 Task: Look for space in Pyu, Myanmar from 11th June, 2023 to 15th June, 2023 for 2 adults in price range Rs.7000 to Rs.16000. Place can be private room with 1  bedroom having 2 beds and 1 bathroom. Property type can be house, flat, guest house, hotel. Amenities needed are: washing machine. Booking option can be shelf check-in. Required host language is English.
Action: Mouse moved to (445, 93)
Screenshot: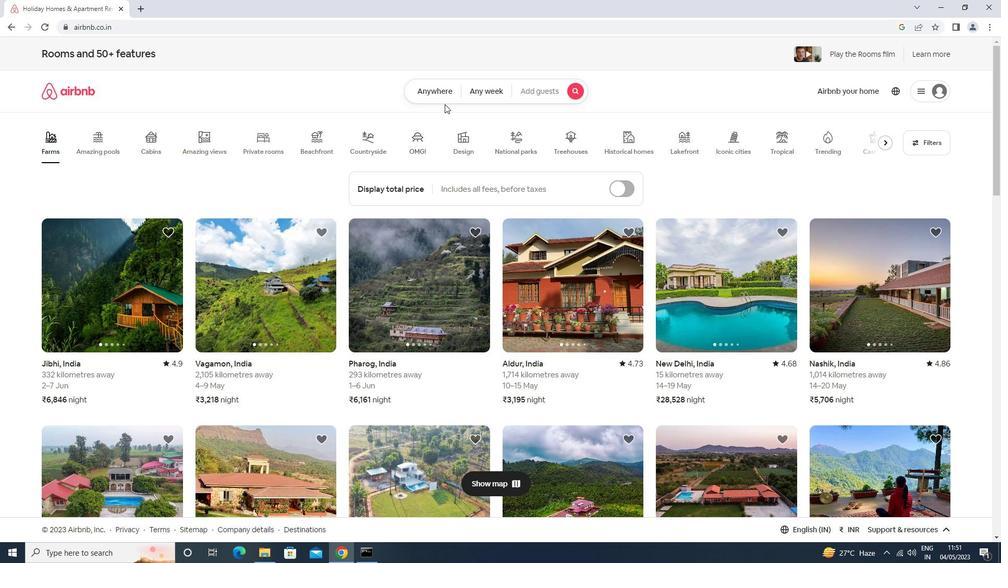 
Action: Mouse pressed left at (445, 93)
Screenshot: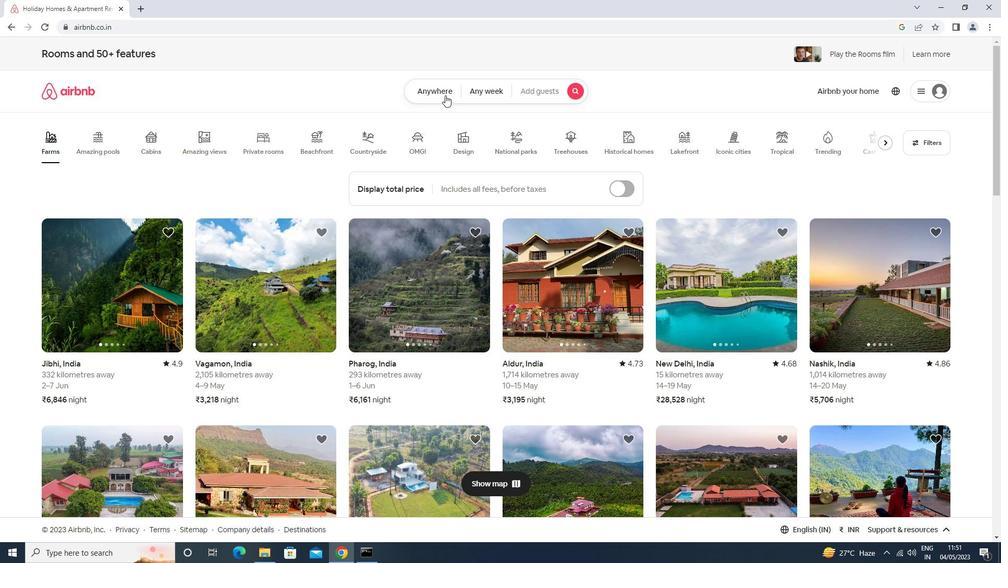 
Action: Mouse moved to (366, 135)
Screenshot: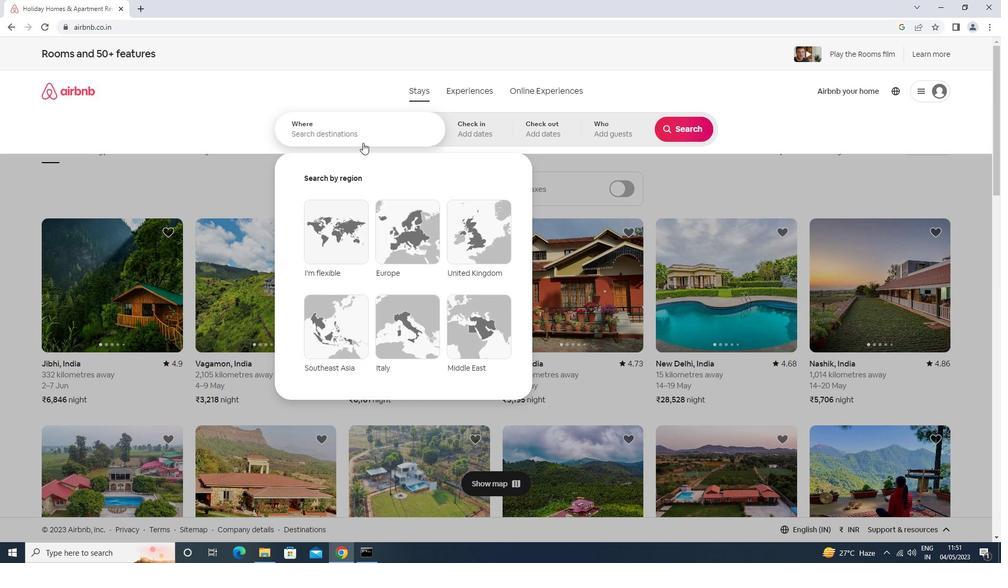 
Action: Mouse pressed left at (366, 135)
Screenshot: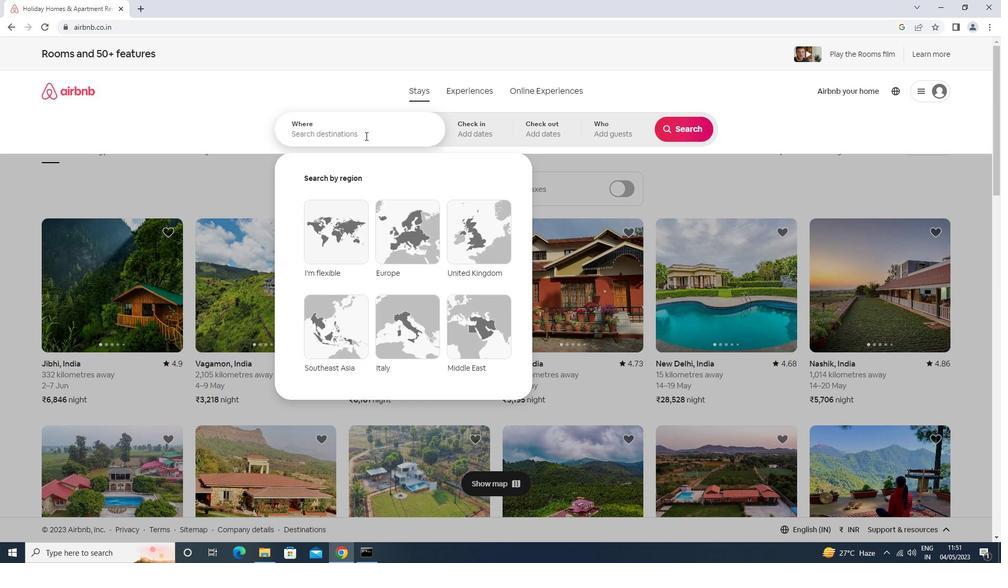 
Action: Key pressed pyu<Key.enter>
Screenshot: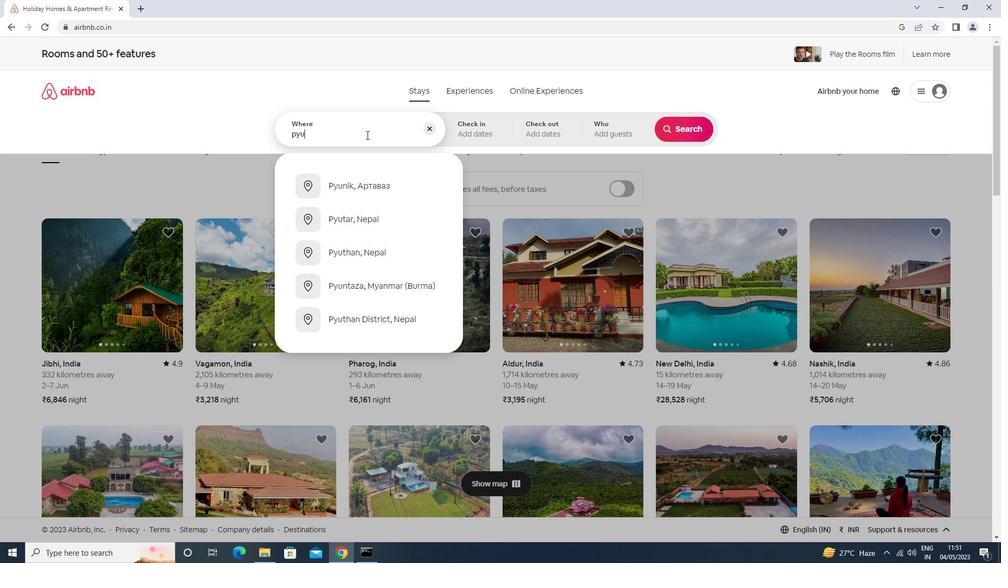 
Action: Mouse moved to (526, 308)
Screenshot: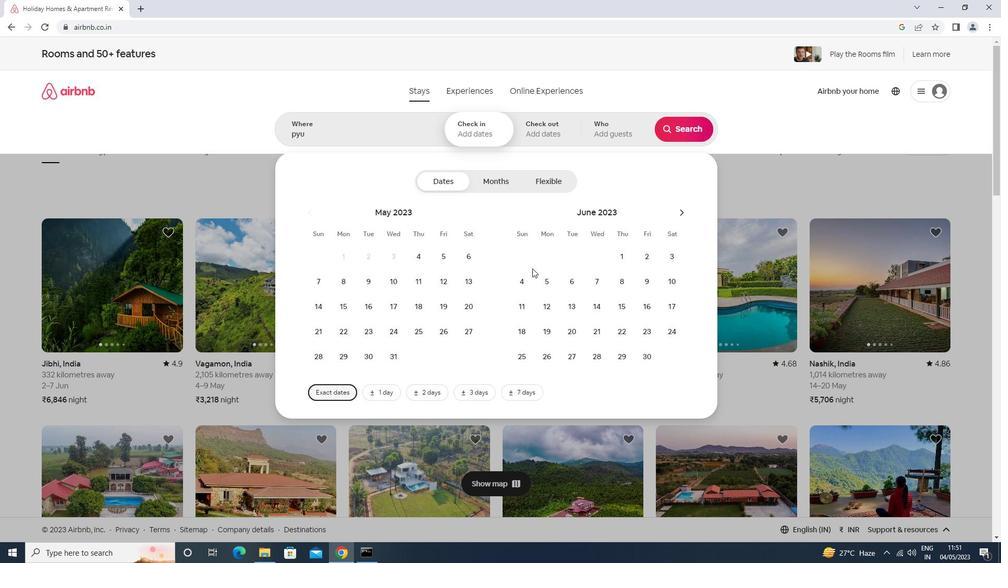 
Action: Mouse pressed left at (526, 308)
Screenshot: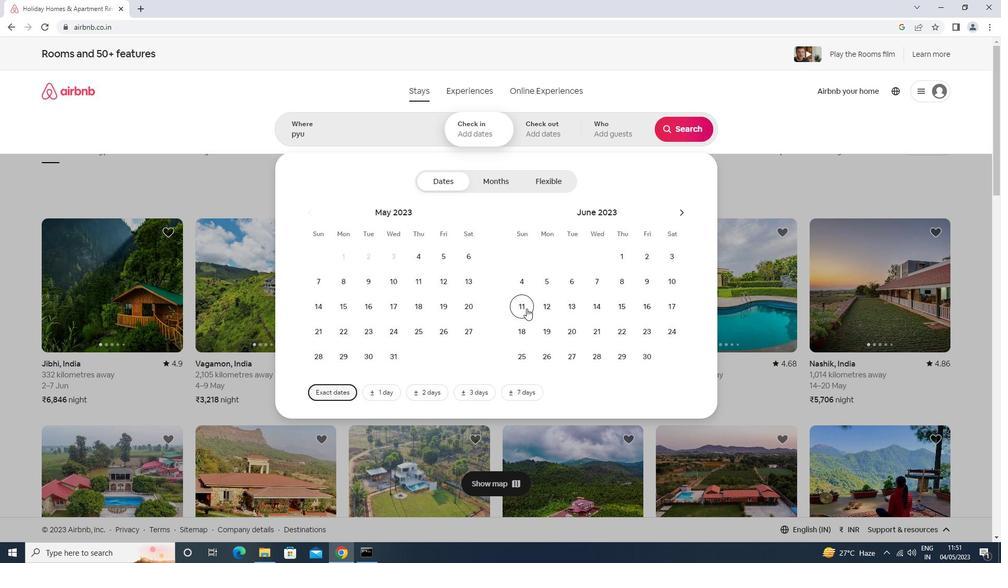 
Action: Mouse moved to (621, 301)
Screenshot: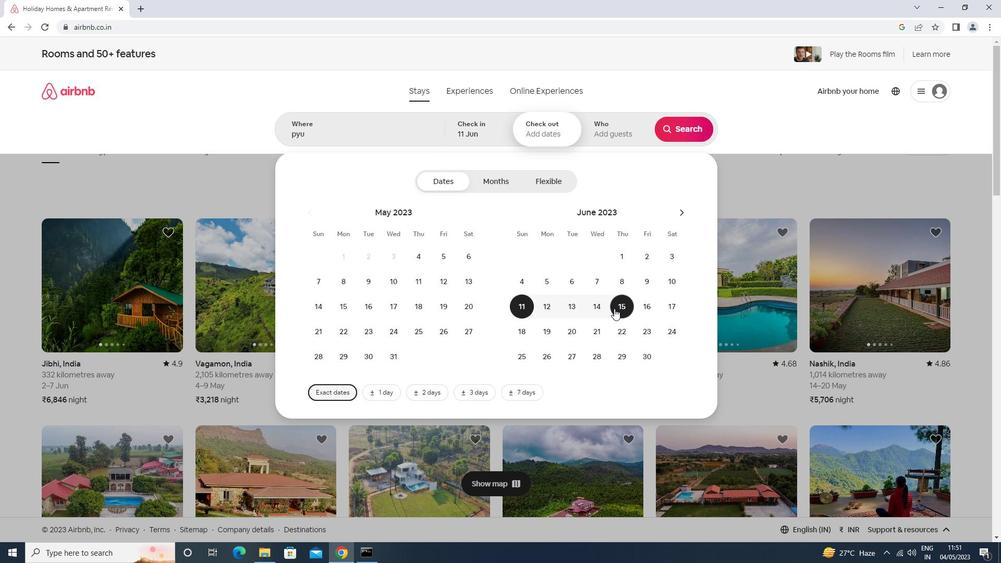 
Action: Mouse pressed left at (621, 301)
Screenshot: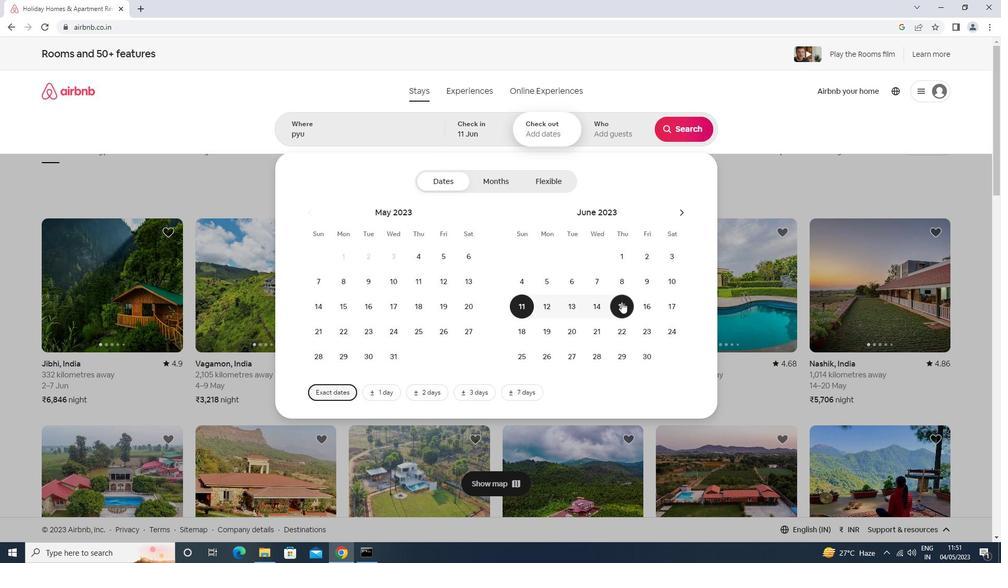 
Action: Mouse moved to (620, 137)
Screenshot: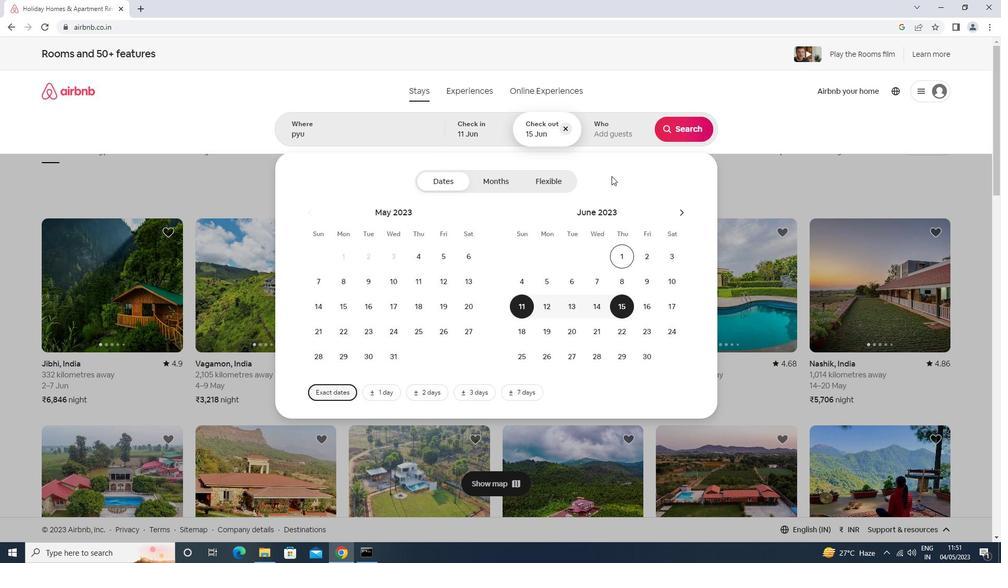 
Action: Mouse pressed left at (620, 137)
Screenshot: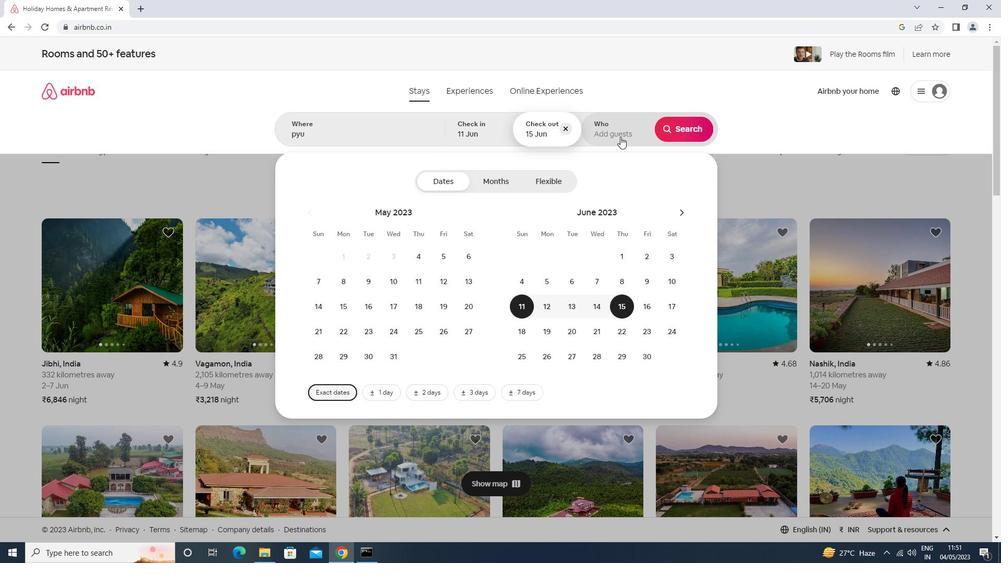 
Action: Mouse moved to (691, 189)
Screenshot: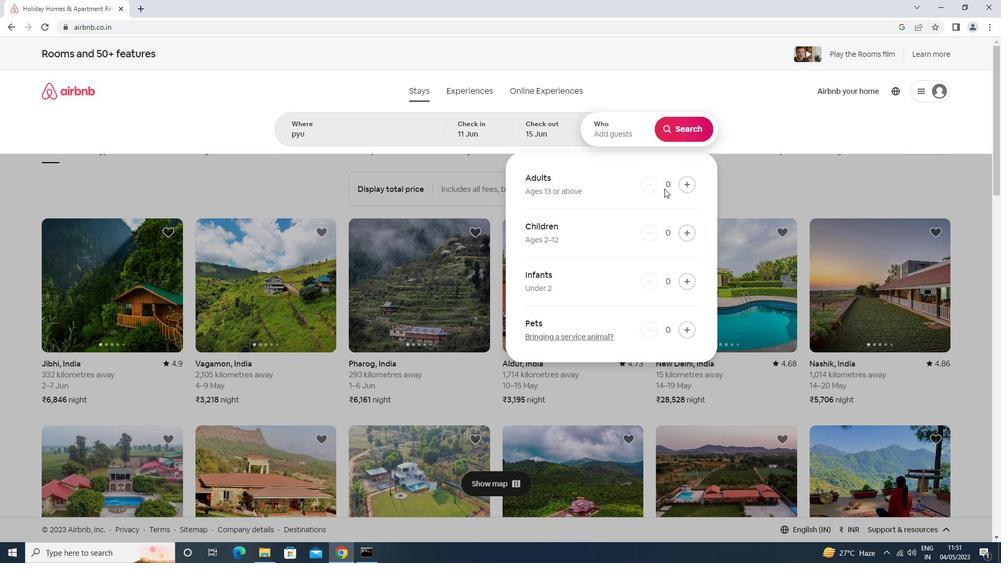 
Action: Mouse pressed left at (691, 189)
Screenshot: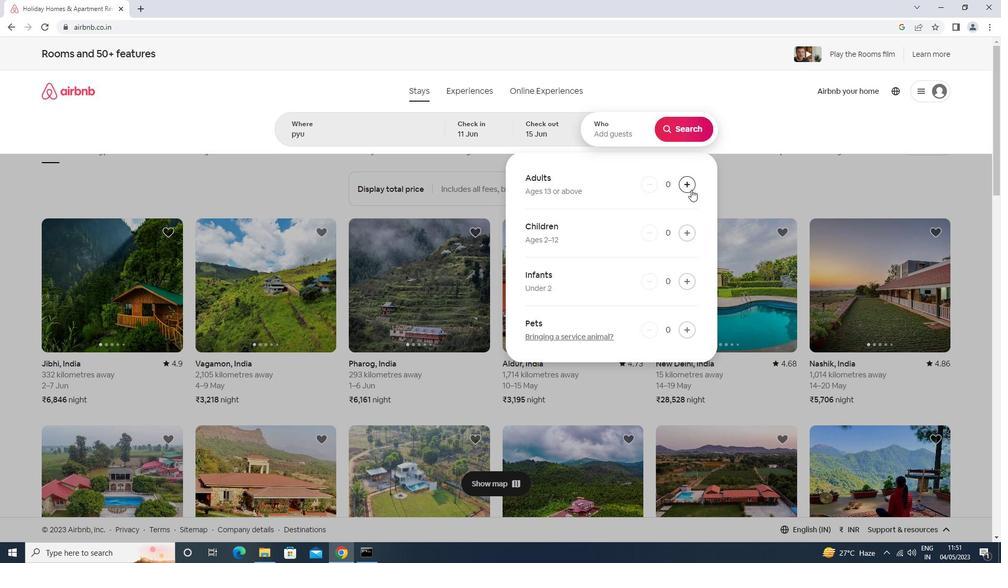 
Action: Mouse pressed left at (691, 189)
Screenshot: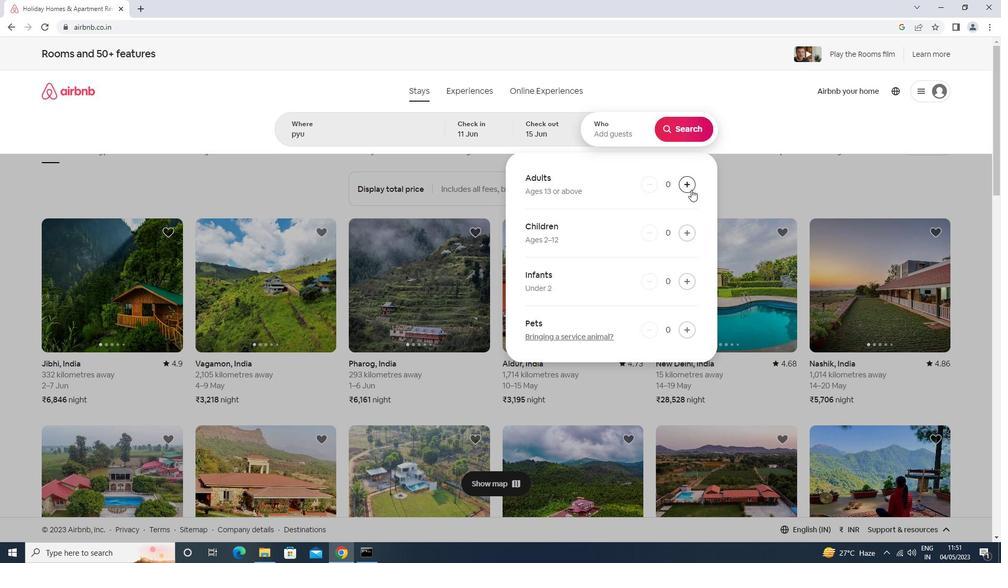 
Action: Mouse moved to (688, 130)
Screenshot: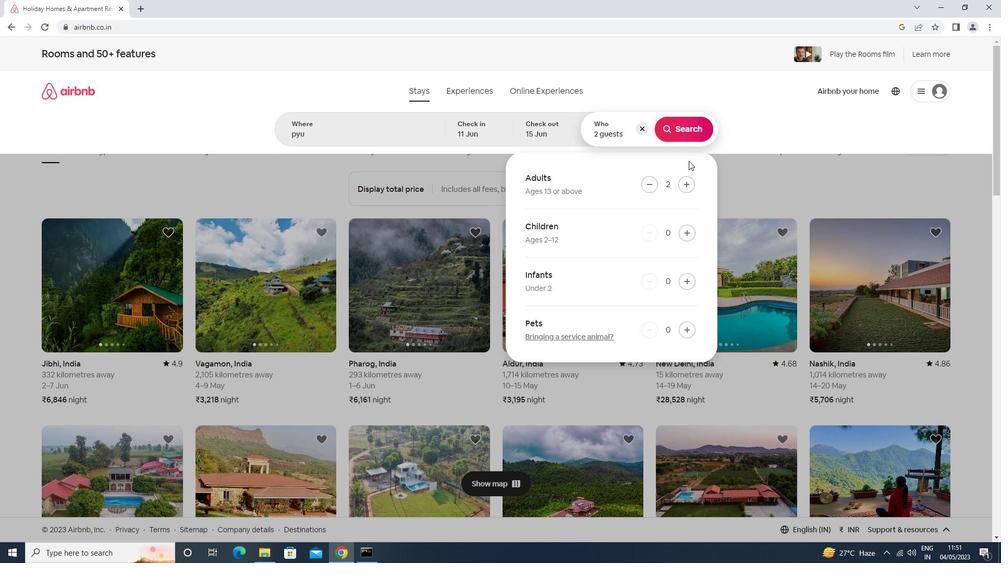 
Action: Mouse pressed left at (688, 130)
Screenshot: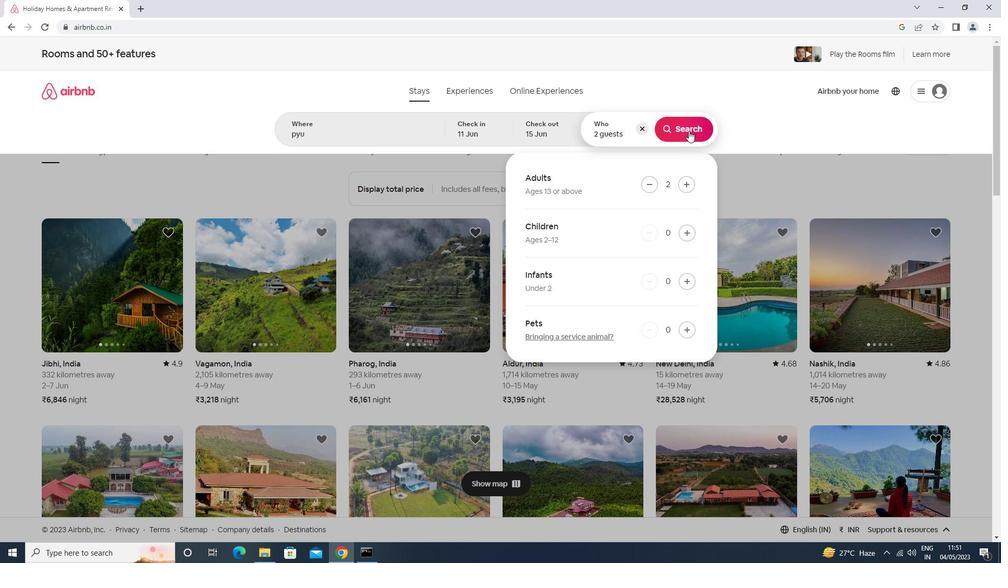 
Action: Mouse moved to (954, 98)
Screenshot: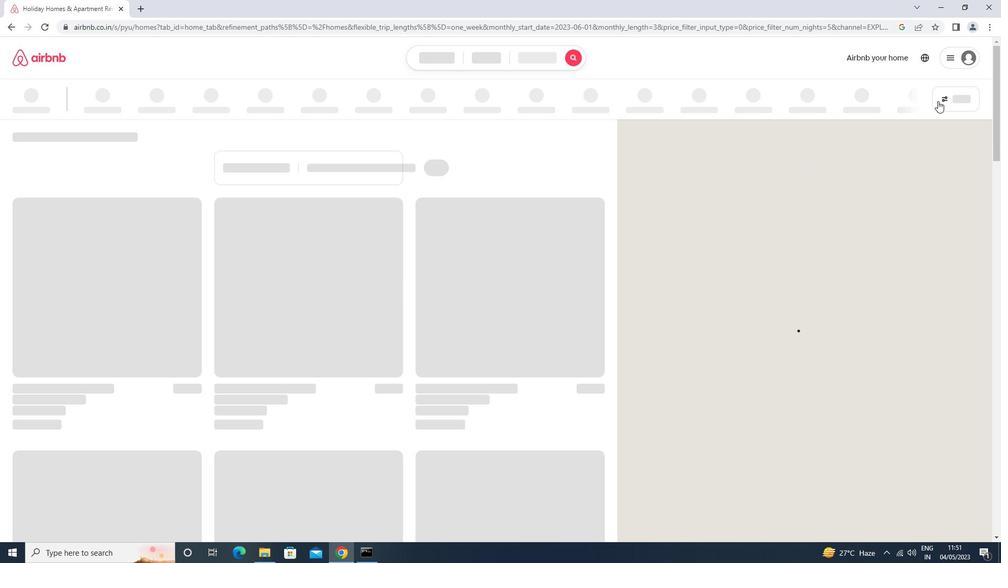 
Action: Mouse pressed left at (954, 98)
Screenshot: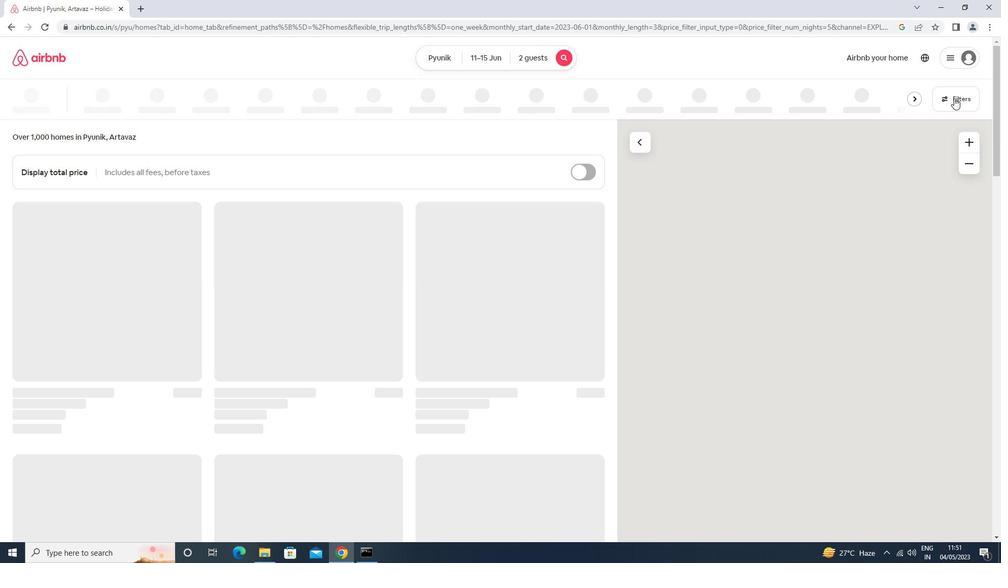 
Action: Mouse moved to (394, 228)
Screenshot: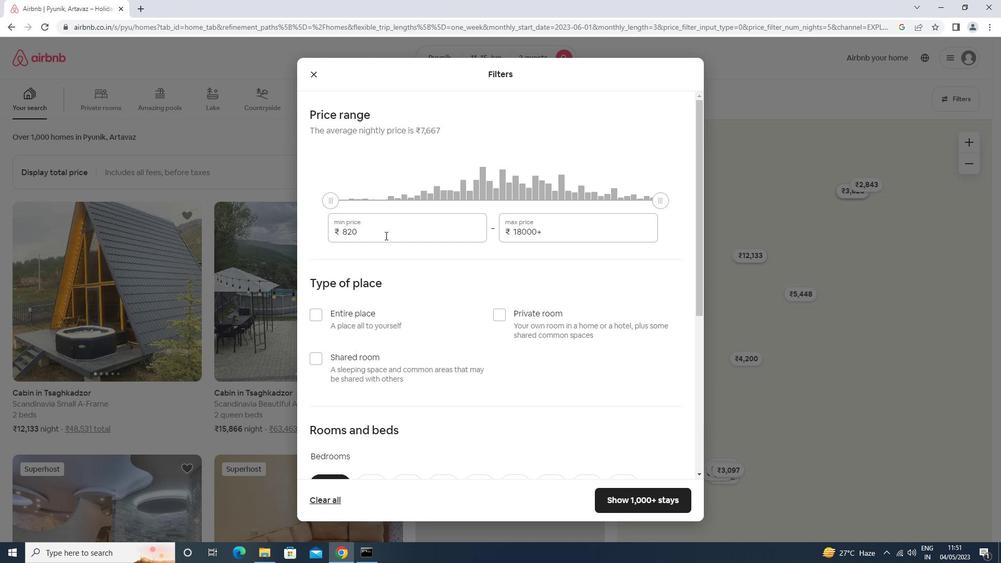 
Action: Mouse pressed left at (394, 228)
Screenshot: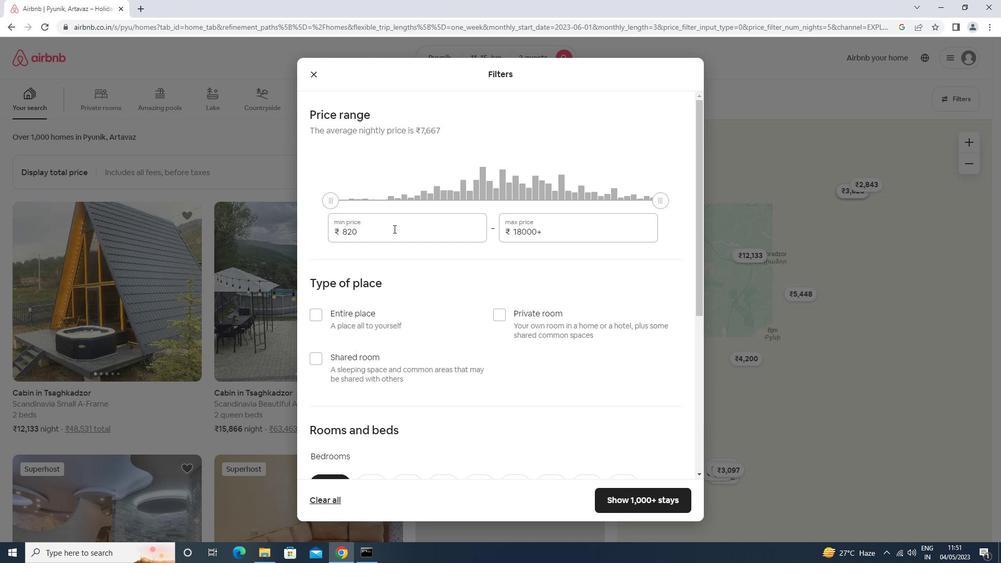 
Action: Key pressed <Key.backspace><Key.backspace><Key.backspace><Key.backspace>7000<Key.tab>12000
Screenshot: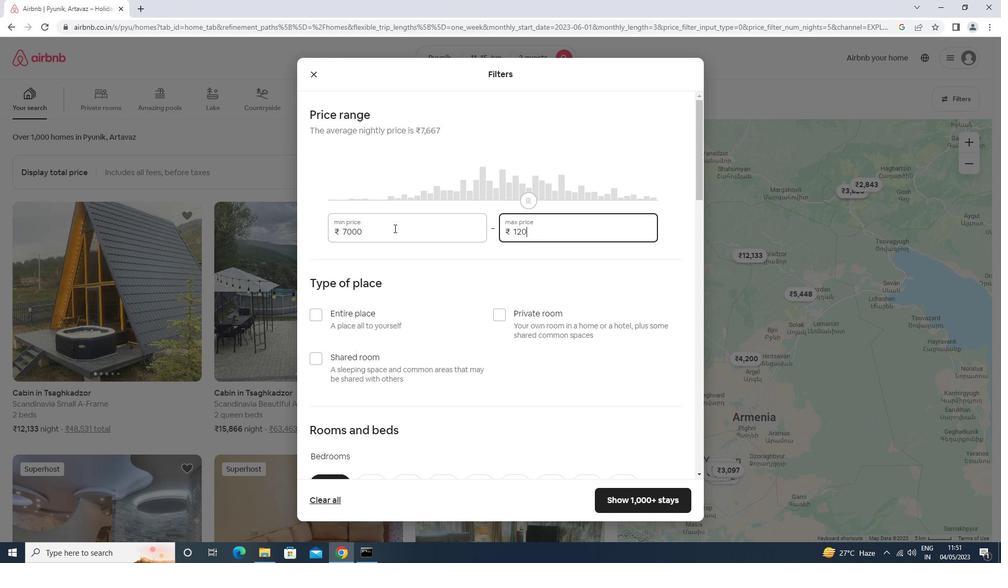 
Action: Mouse moved to (500, 318)
Screenshot: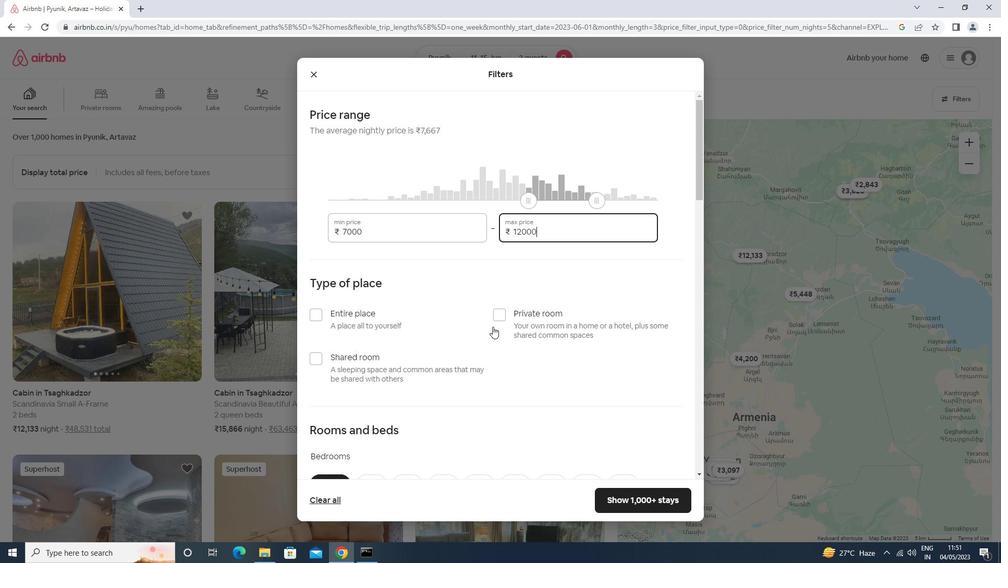 
Action: Mouse pressed left at (500, 318)
Screenshot: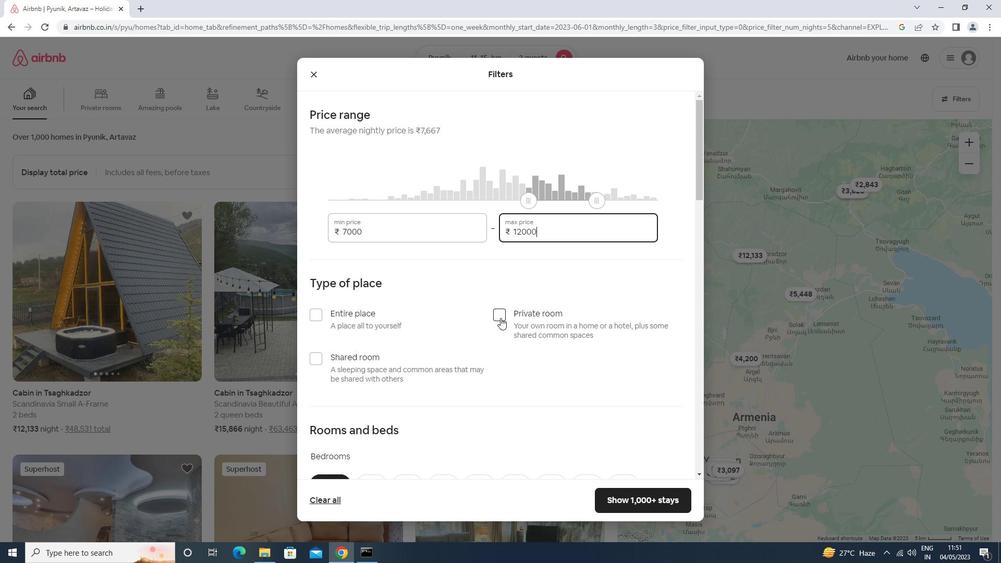 
Action: Mouse moved to (499, 317)
Screenshot: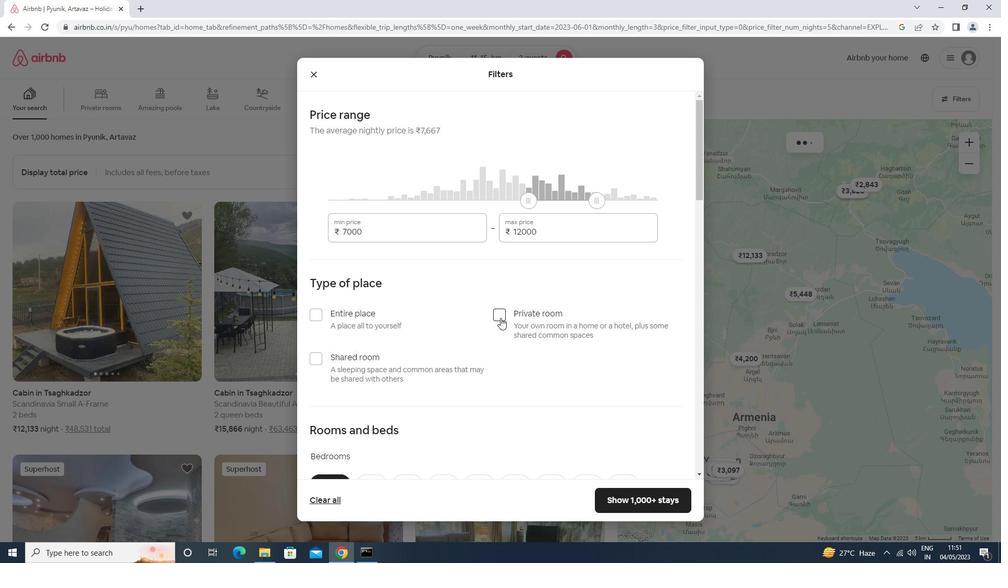 
Action: Mouse scrolled (499, 316) with delta (0, 0)
Screenshot: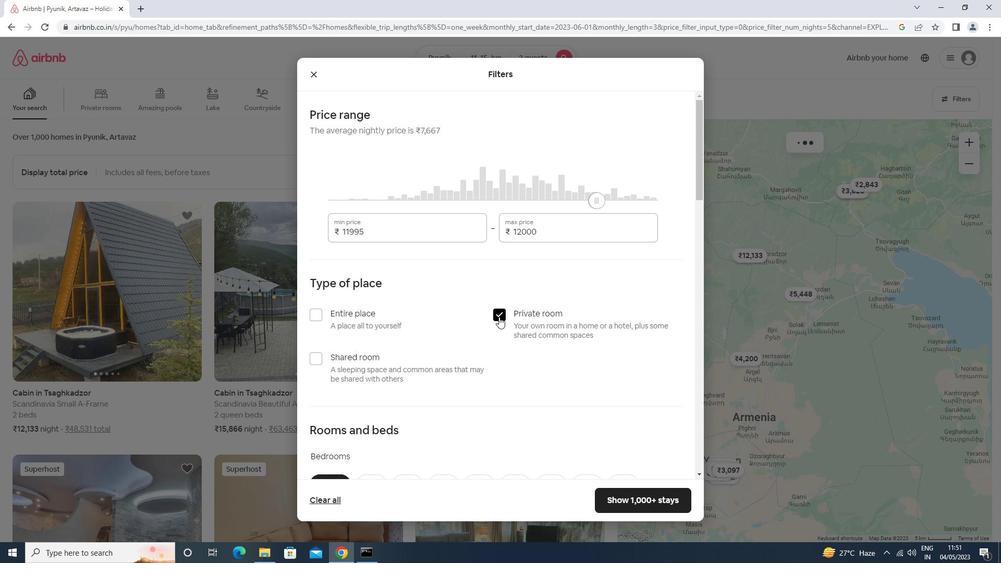 
Action: Mouse scrolled (499, 316) with delta (0, 0)
Screenshot: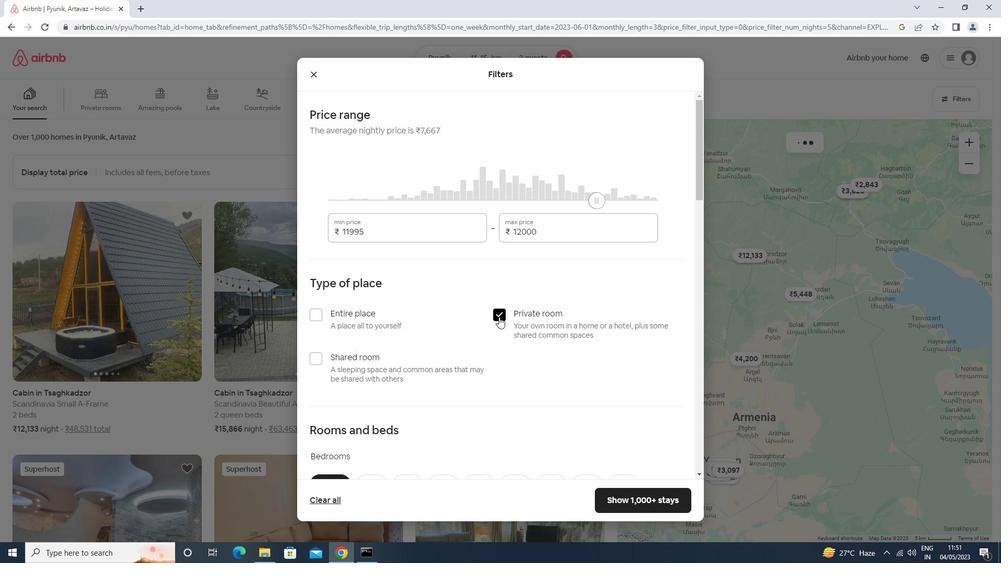 
Action: Mouse scrolled (499, 316) with delta (0, 0)
Screenshot: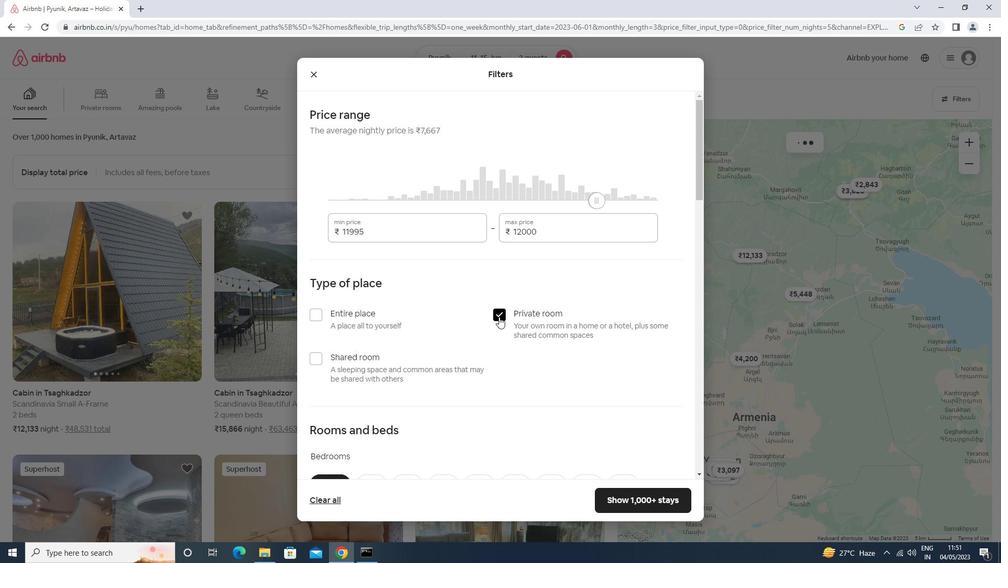 
Action: Mouse moved to (377, 330)
Screenshot: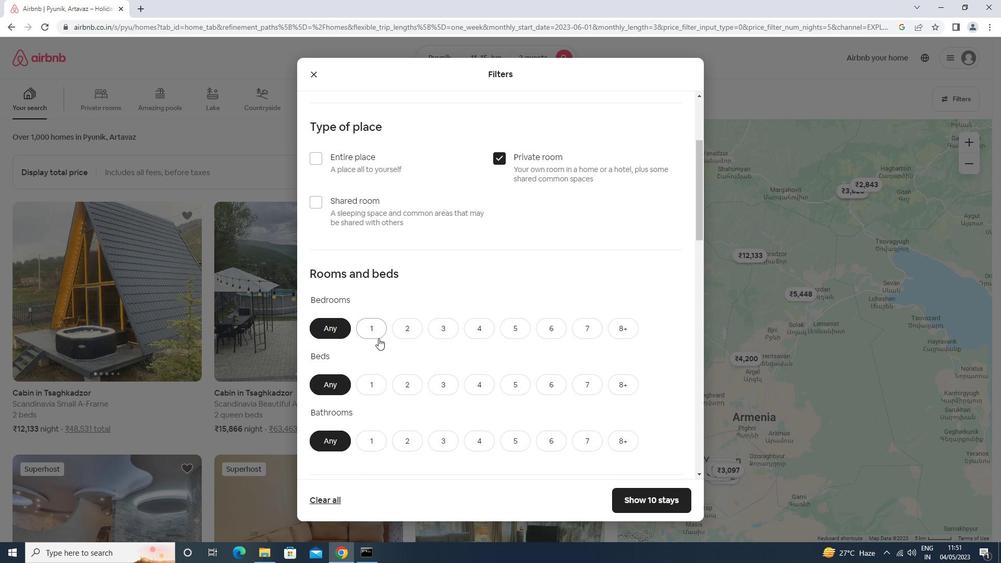 
Action: Mouse pressed left at (377, 330)
Screenshot: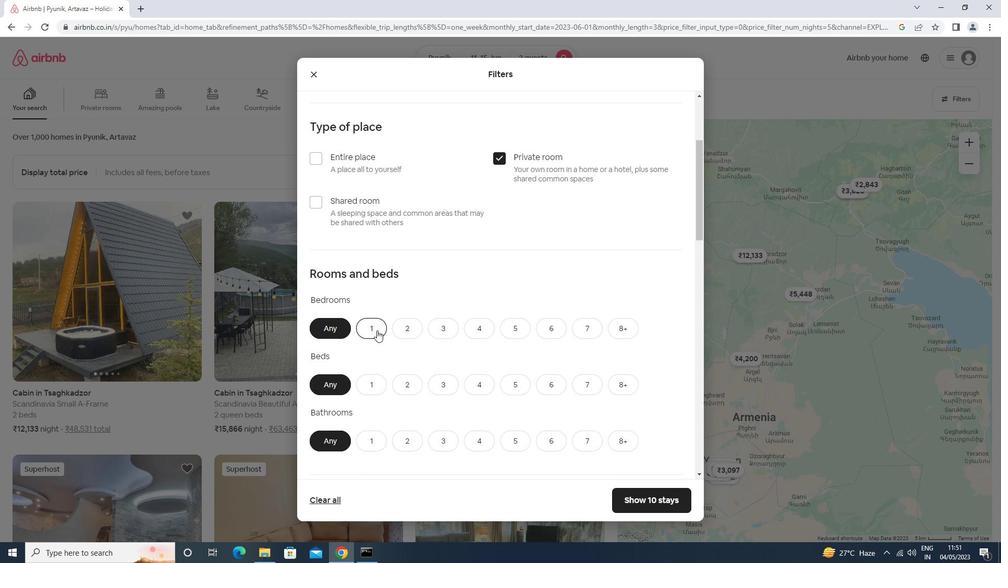
Action: Mouse moved to (411, 385)
Screenshot: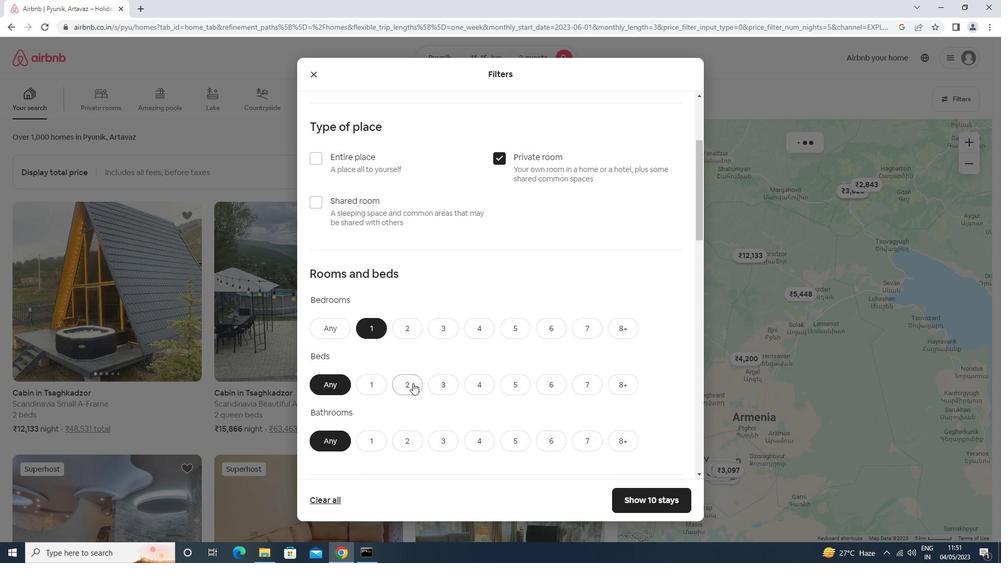 
Action: Mouse pressed left at (411, 385)
Screenshot: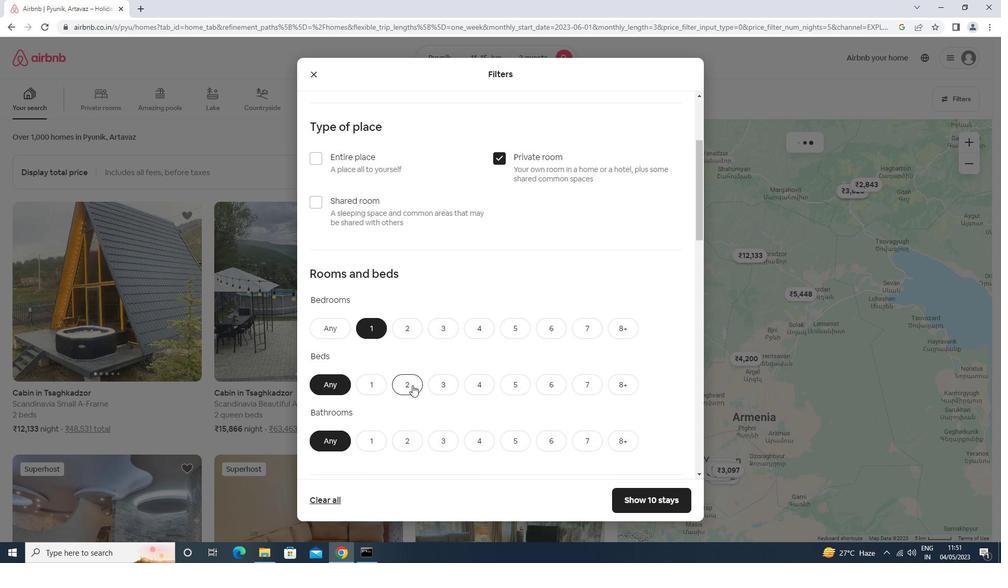 
Action: Mouse moved to (367, 449)
Screenshot: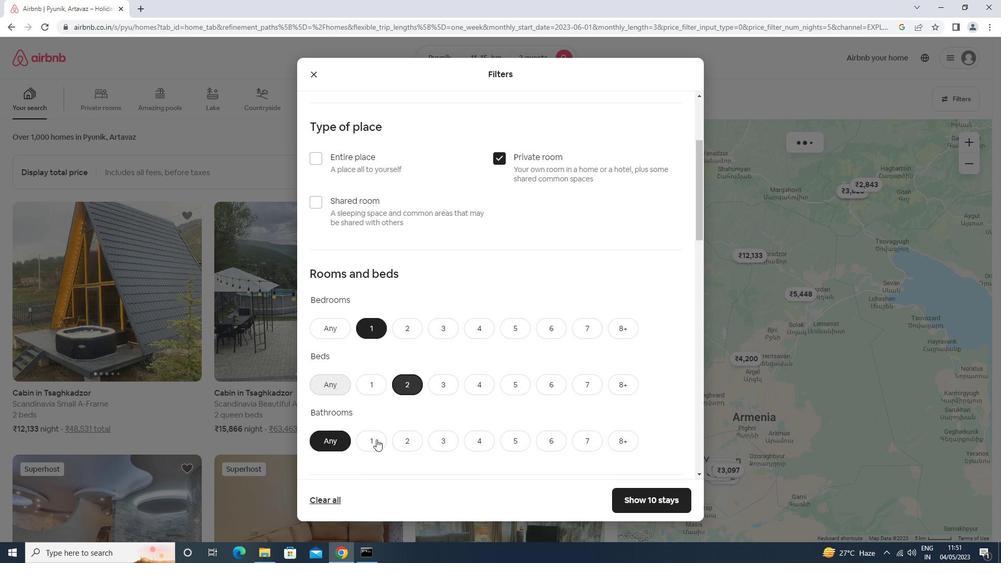 
Action: Mouse pressed left at (367, 449)
Screenshot: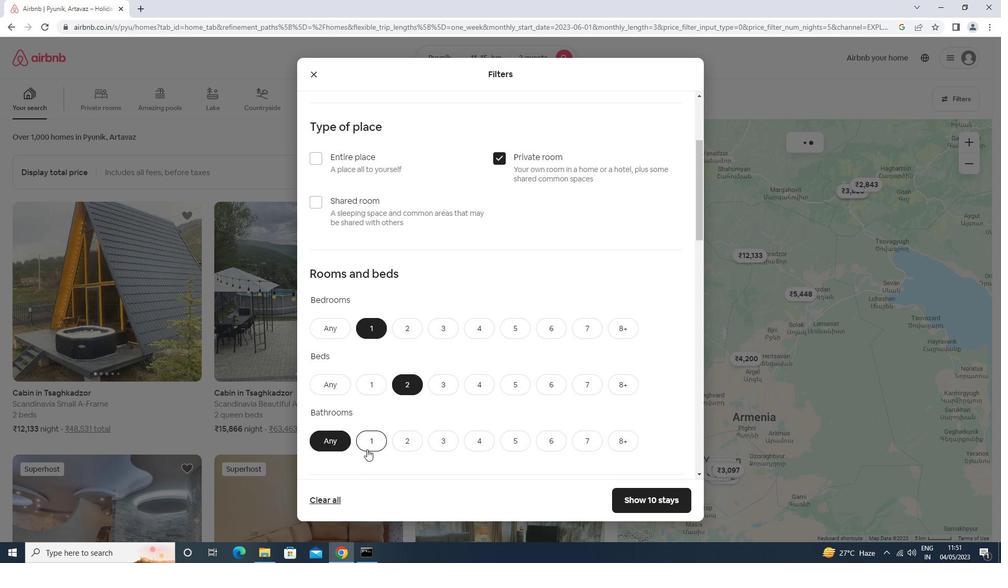 
Action: Mouse moved to (364, 448)
Screenshot: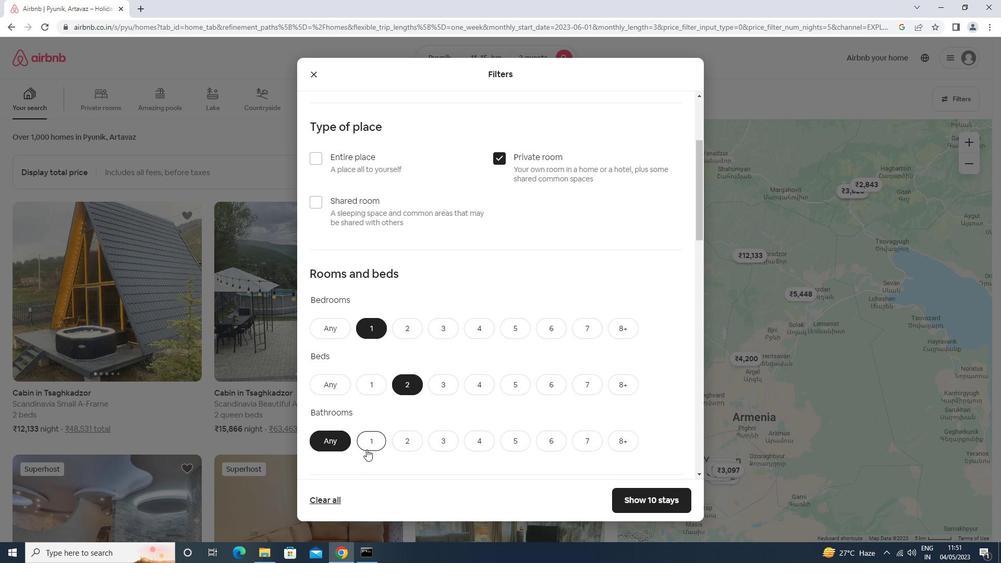 
Action: Mouse scrolled (364, 447) with delta (0, 0)
Screenshot: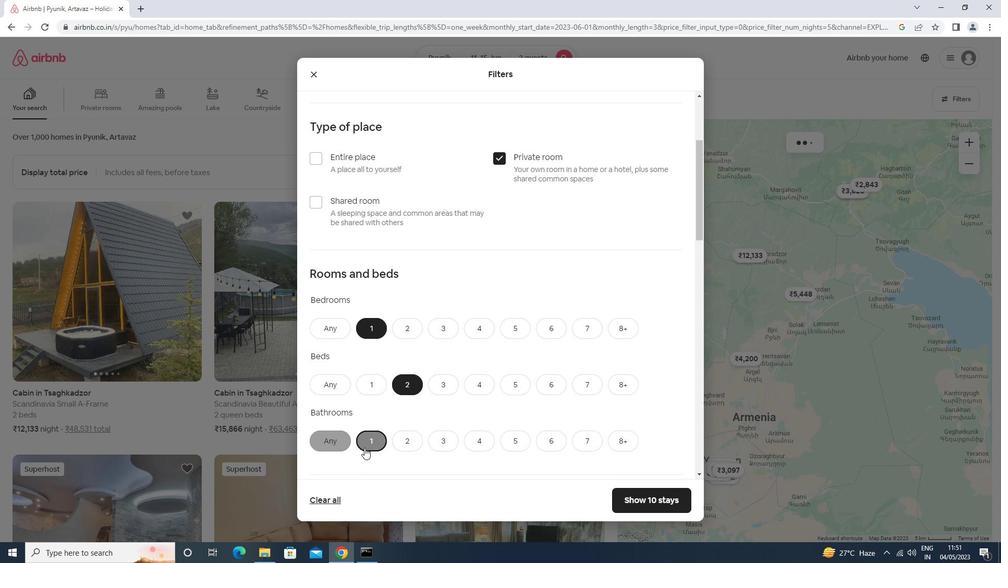 
Action: Mouse scrolled (364, 447) with delta (0, 0)
Screenshot: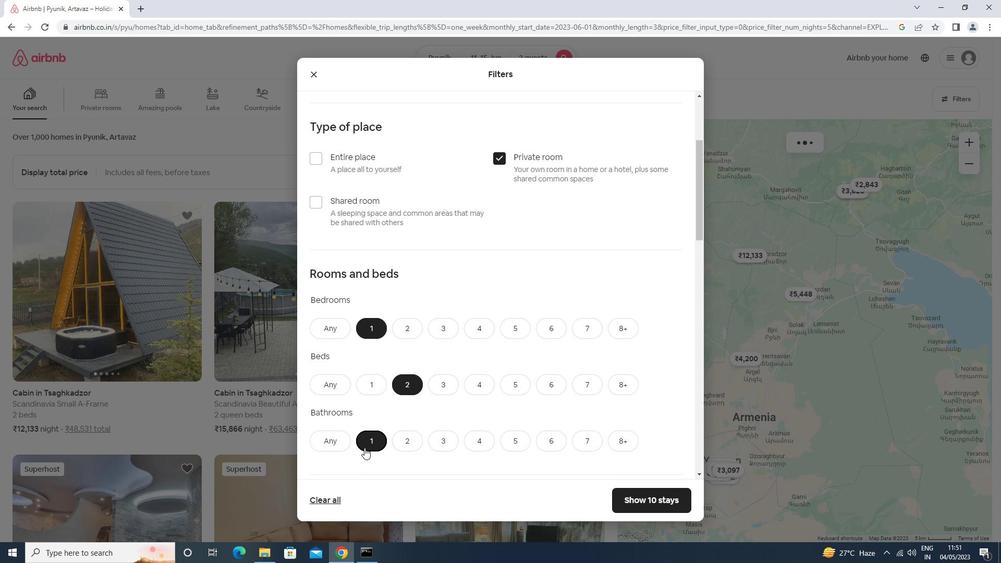 
Action: Mouse scrolled (364, 447) with delta (0, 0)
Screenshot: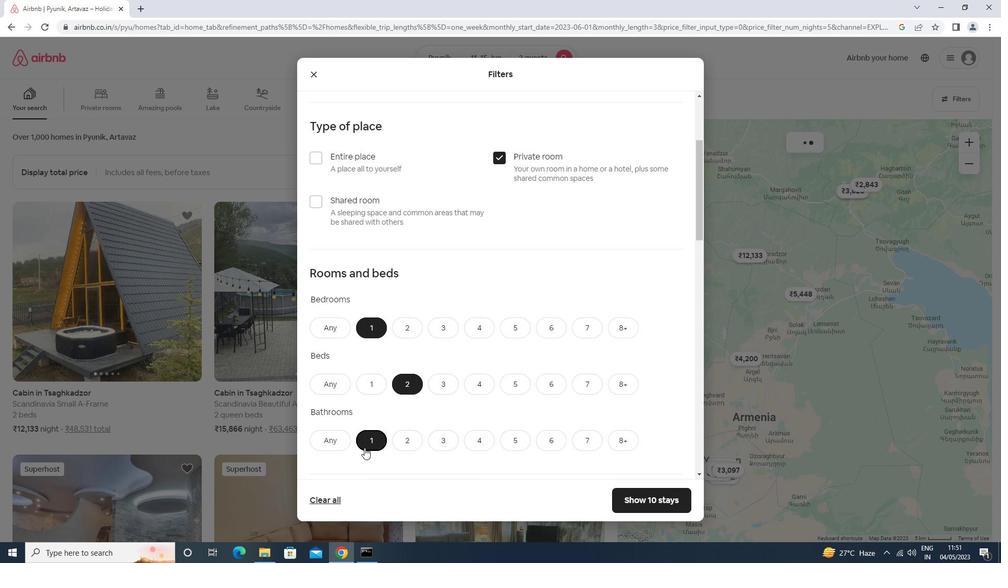
Action: Mouse moved to (344, 407)
Screenshot: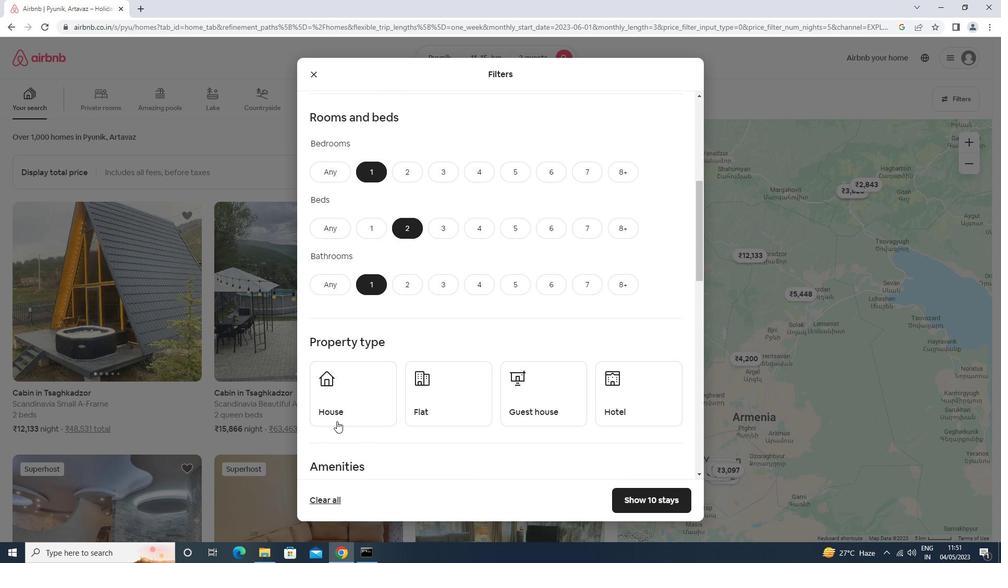 
Action: Mouse pressed left at (344, 407)
Screenshot: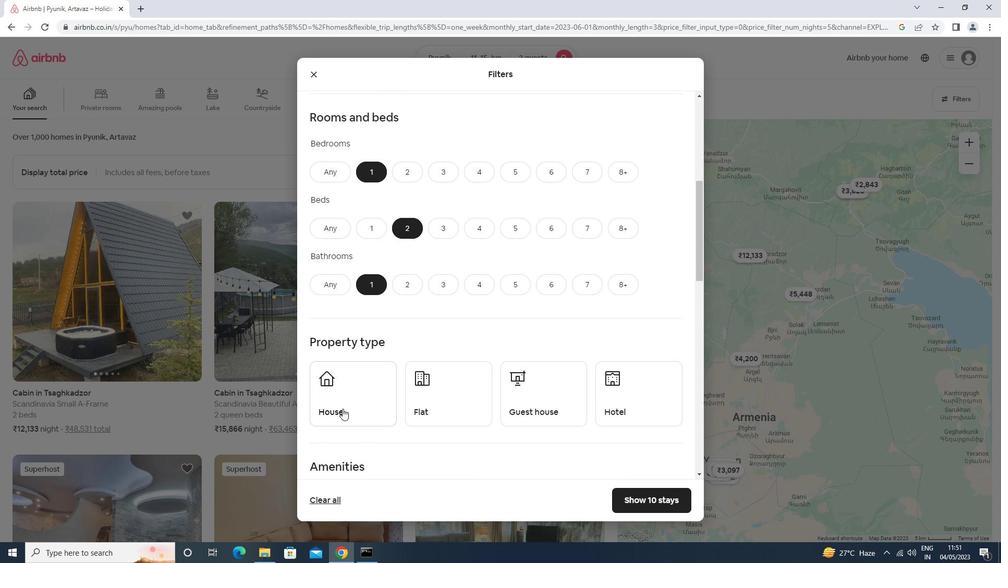 
Action: Mouse moved to (455, 411)
Screenshot: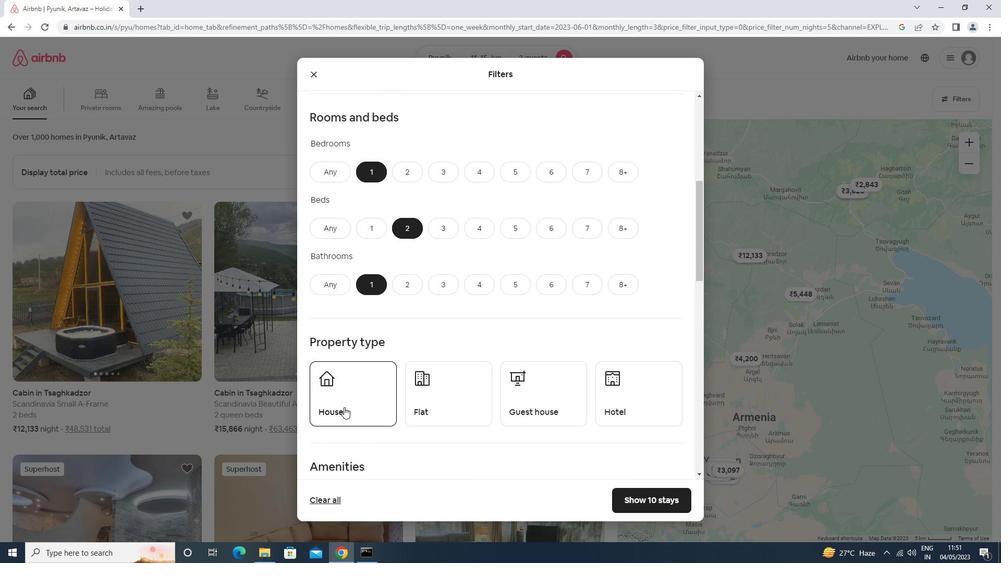 
Action: Mouse pressed left at (455, 411)
Screenshot: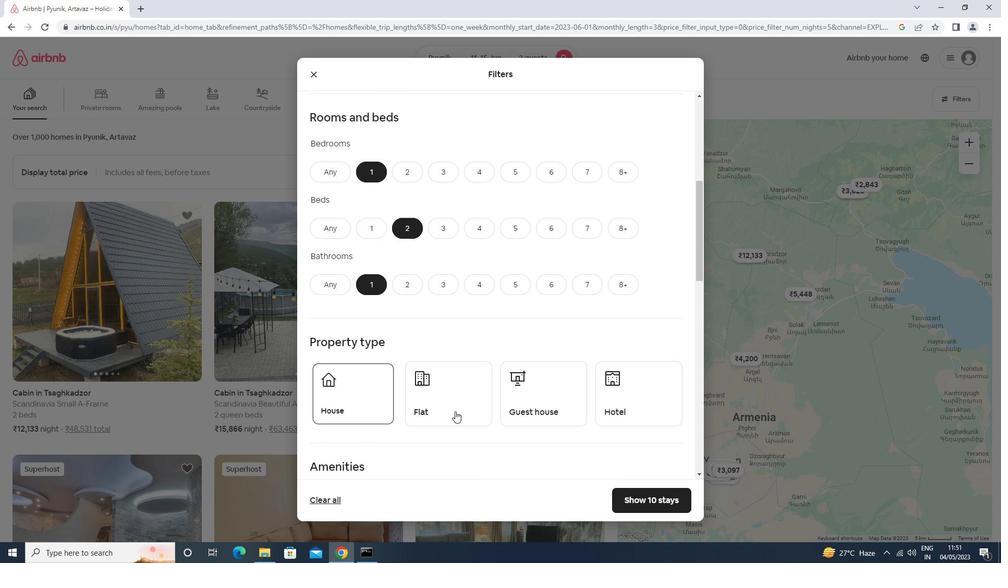 
Action: Mouse moved to (527, 385)
Screenshot: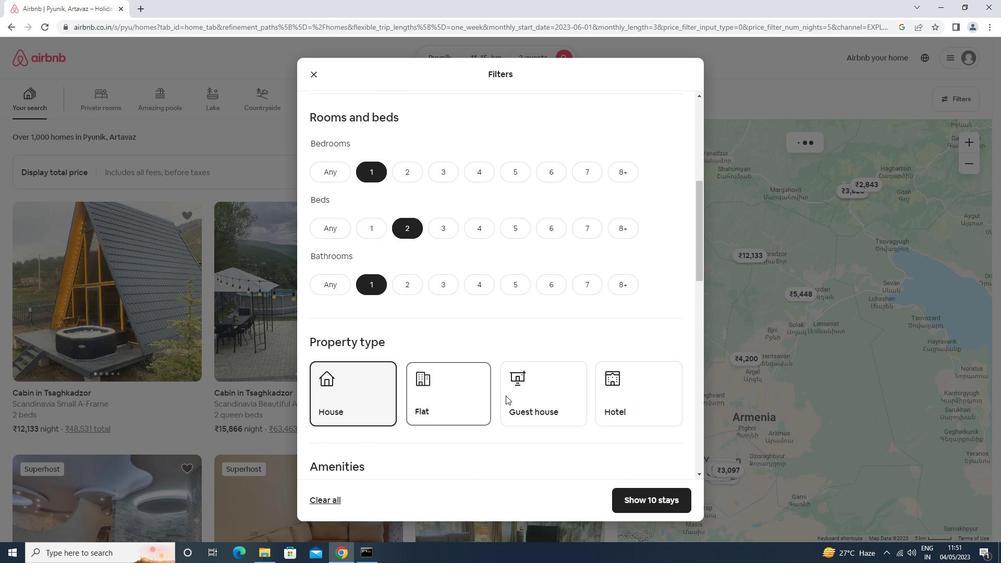 
Action: Mouse pressed left at (527, 385)
Screenshot: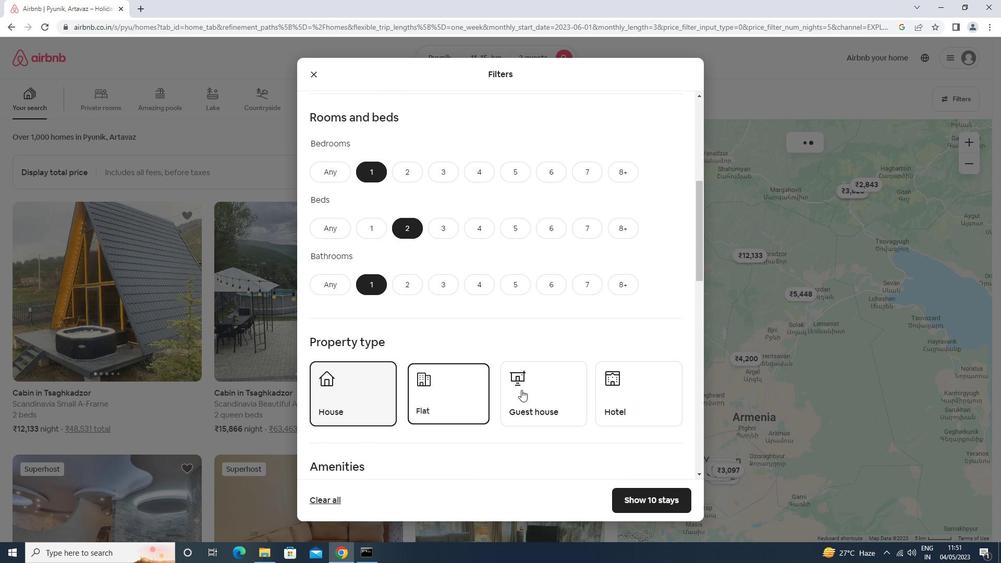 
Action: Mouse moved to (619, 375)
Screenshot: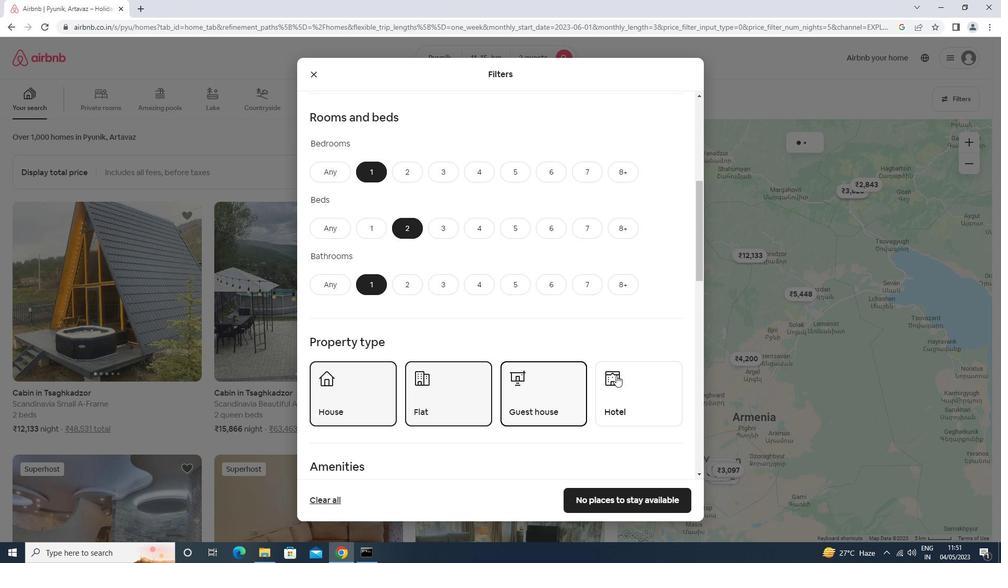
Action: Mouse pressed left at (619, 375)
Screenshot: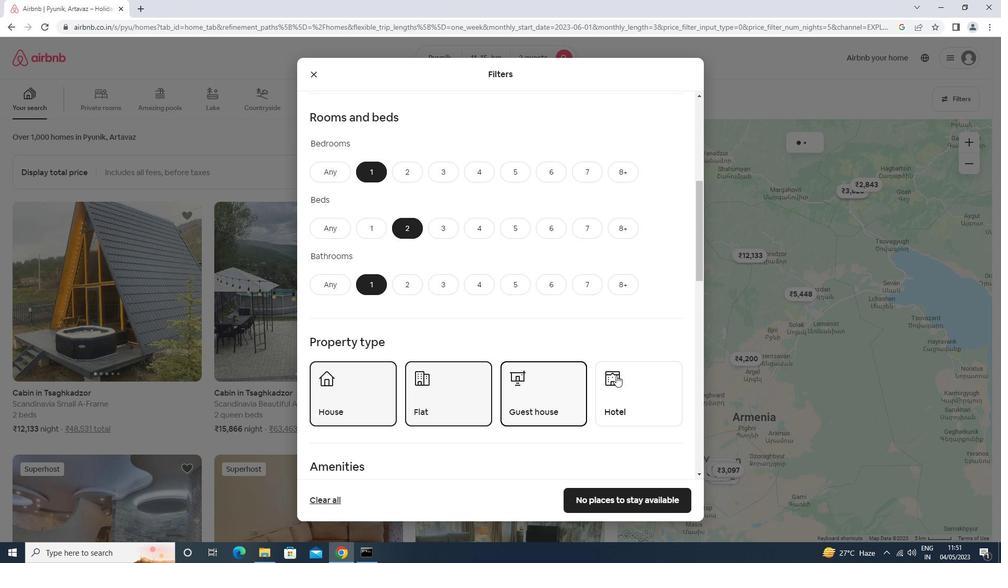 
Action: Mouse moved to (619, 375)
Screenshot: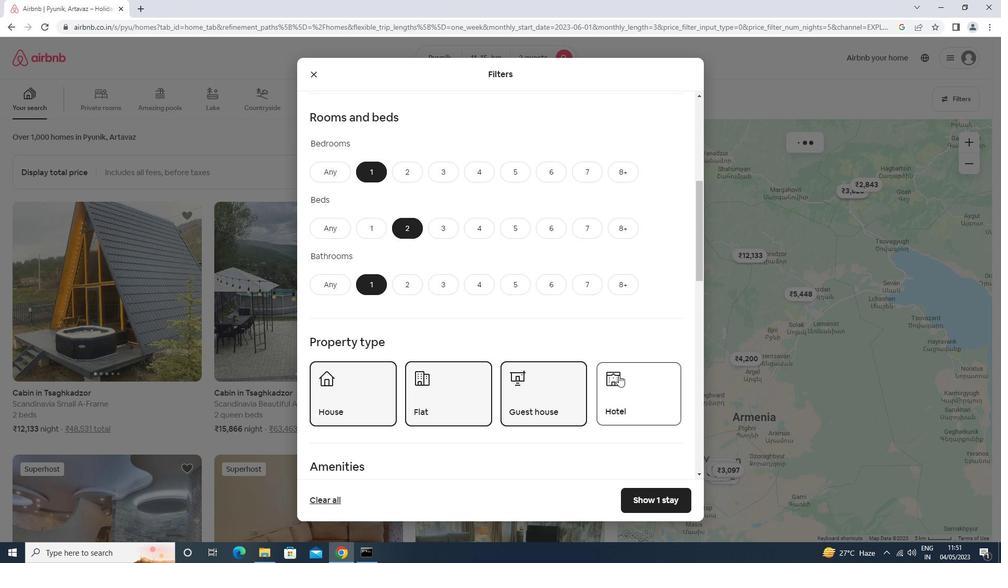 
Action: Mouse scrolled (619, 375) with delta (0, 0)
Screenshot: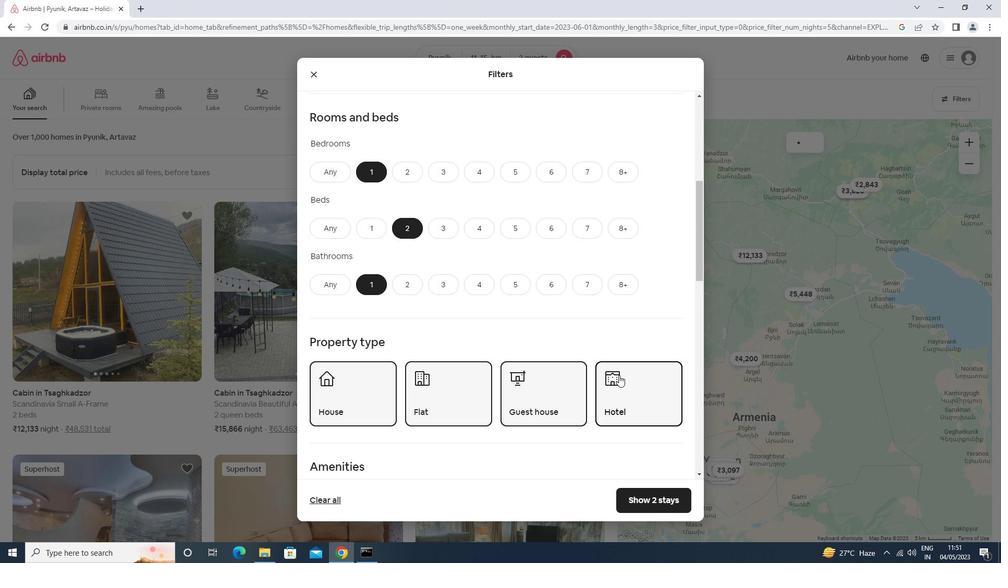 
Action: Mouse scrolled (619, 375) with delta (0, 0)
Screenshot: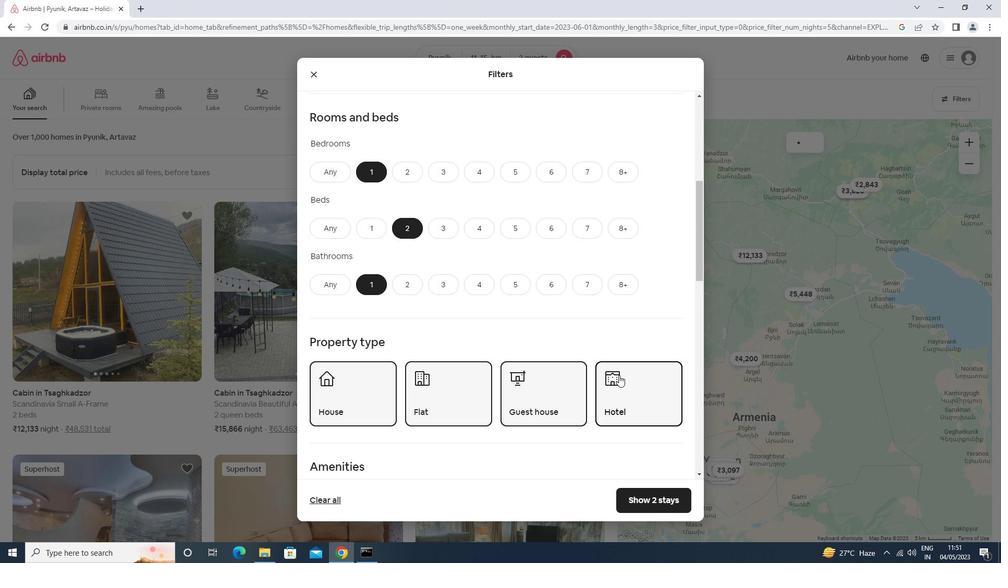 
Action: Mouse scrolled (619, 375) with delta (0, 0)
Screenshot: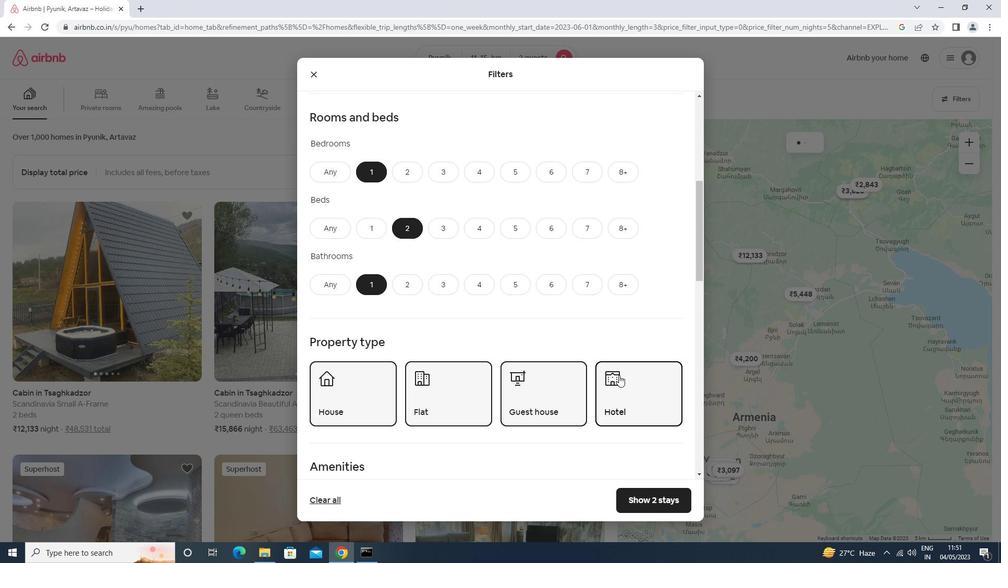 
Action: Mouse scrolled (619, 375) with delta (0, 0)
Screenshot: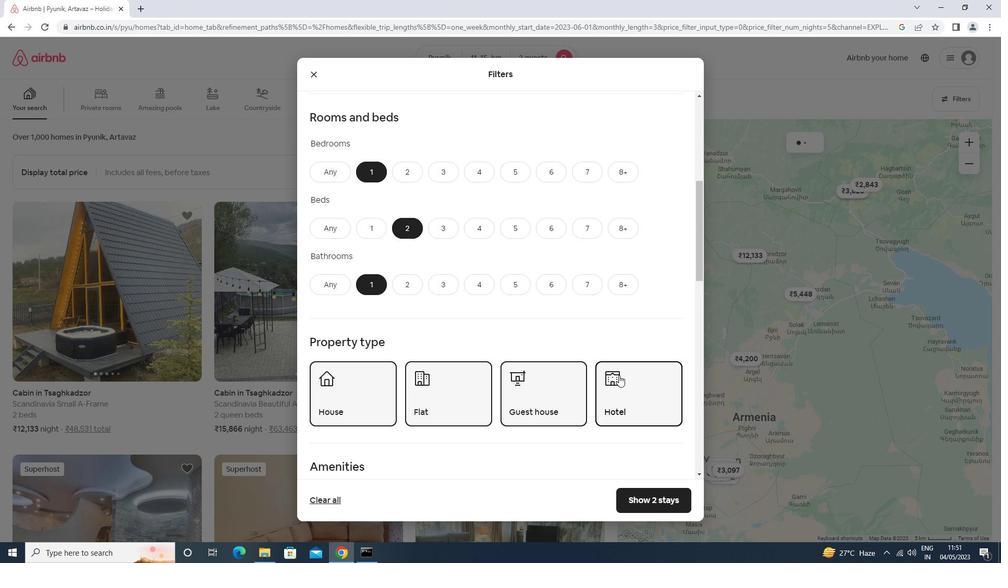 
Action: Mouse moved to (366, 334)
Screenshot: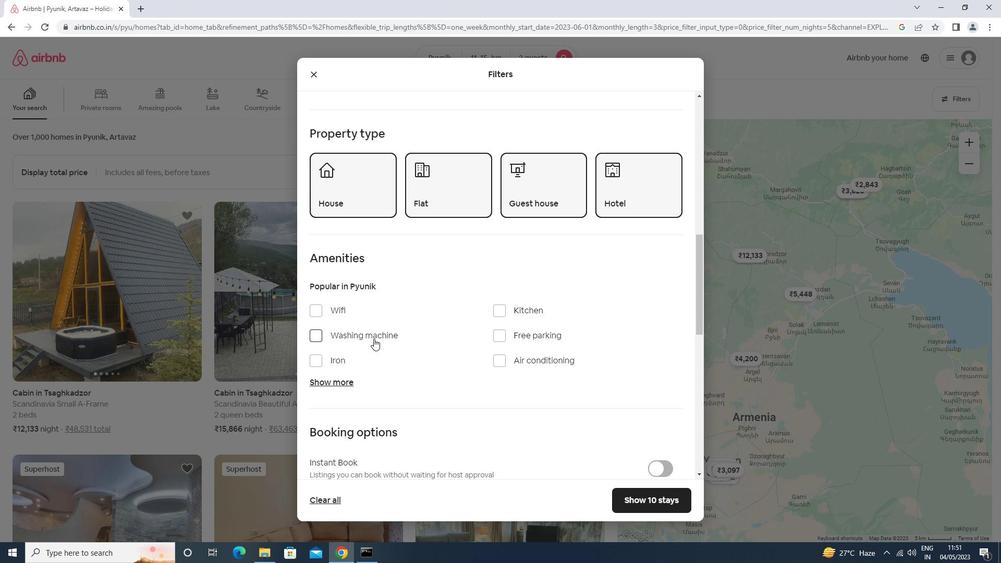 
Action: Mouse pressed left at (366, 334)
Screenshot: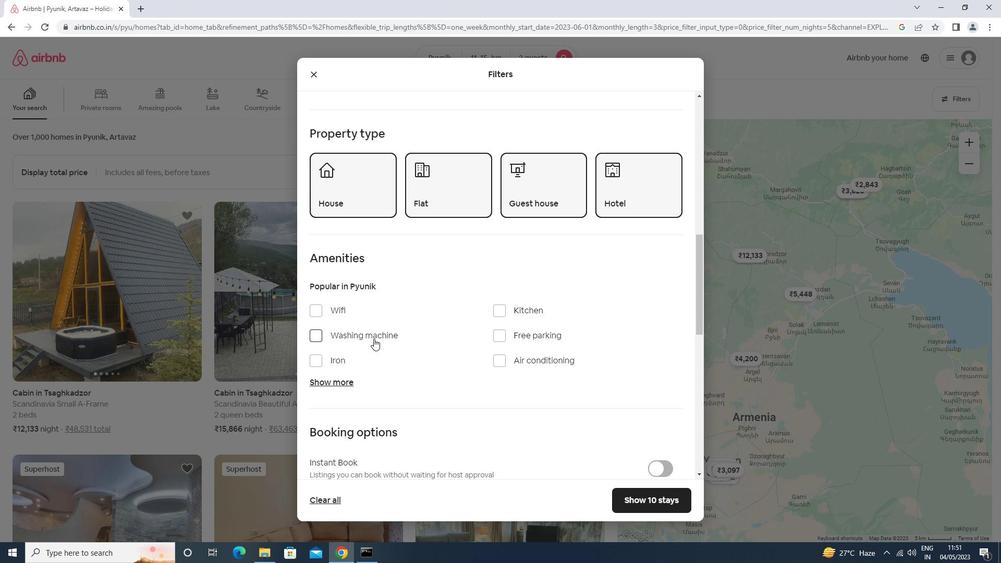 
Action: Mouse moved to (541, 404)
Screenshot: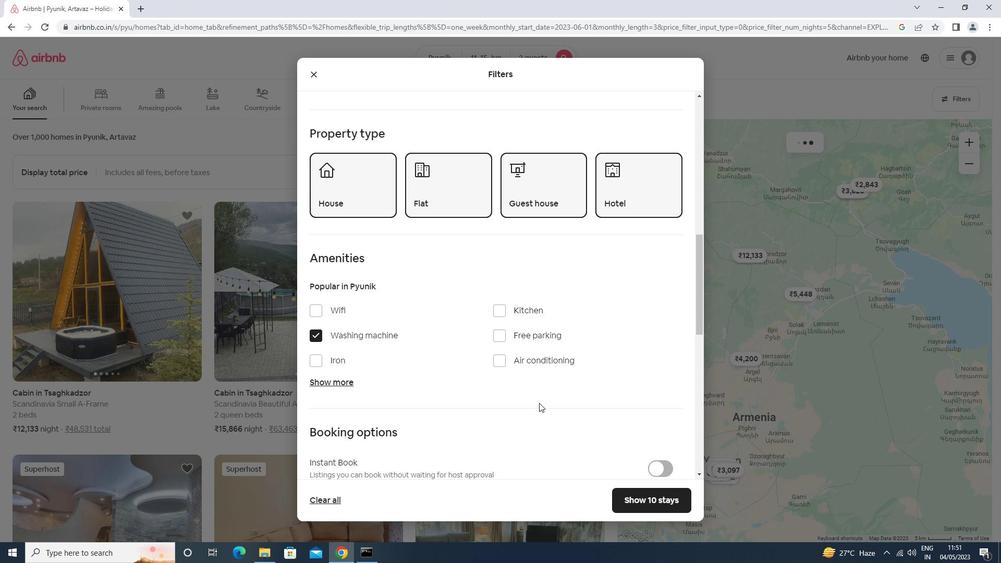 
Action: Mouse scrolled (541, 404) with delta (0, 0)
Screenshot: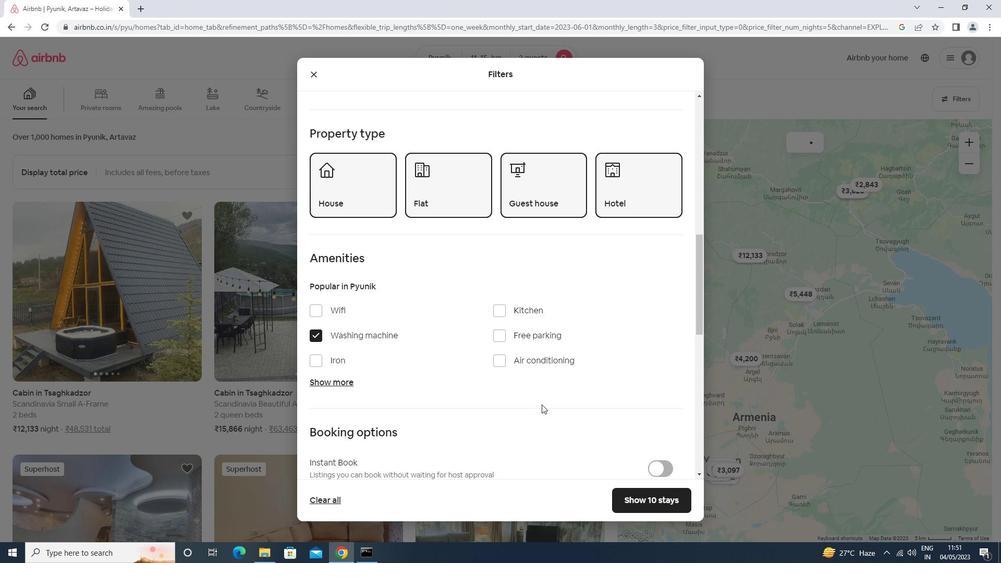 
Action: Mouse scrolled (541, 404) with delta (0, 0)
Screenshot: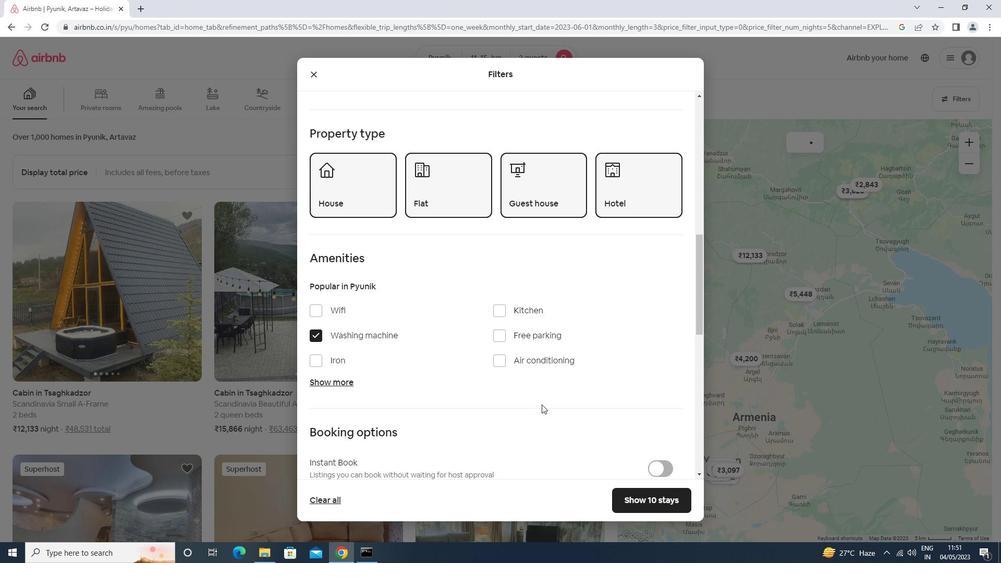
Action: Mouse scrolled (541, 404) with delta (0, 0)
Screenshot: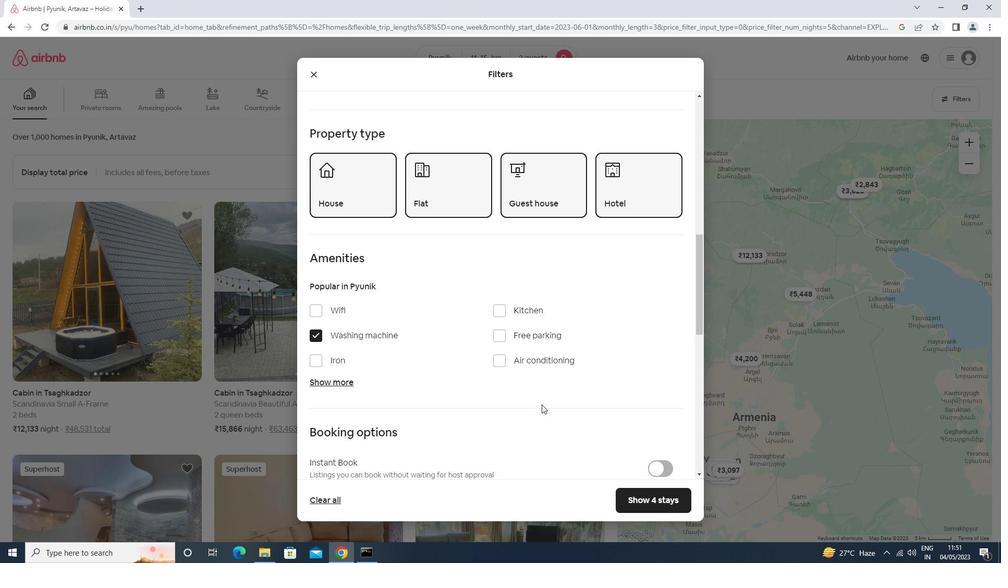 
Action: Mouse scrolled (541, 404) with delta (0, 0)
Screenshot: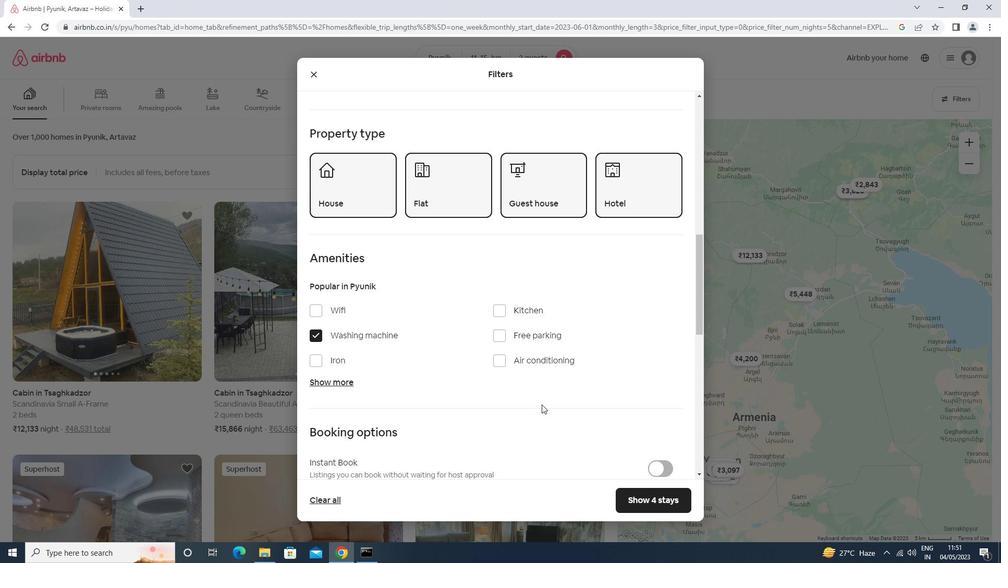 
Action: Mouse moved to (654, 290)
Screenshot: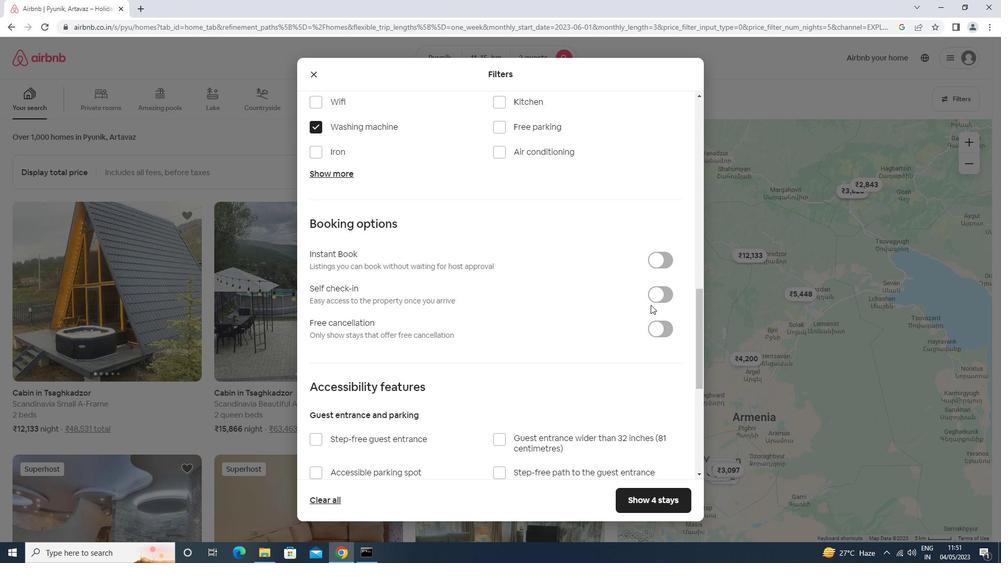 
Action: Mouse pressed left at (654, 290)
Screenshot: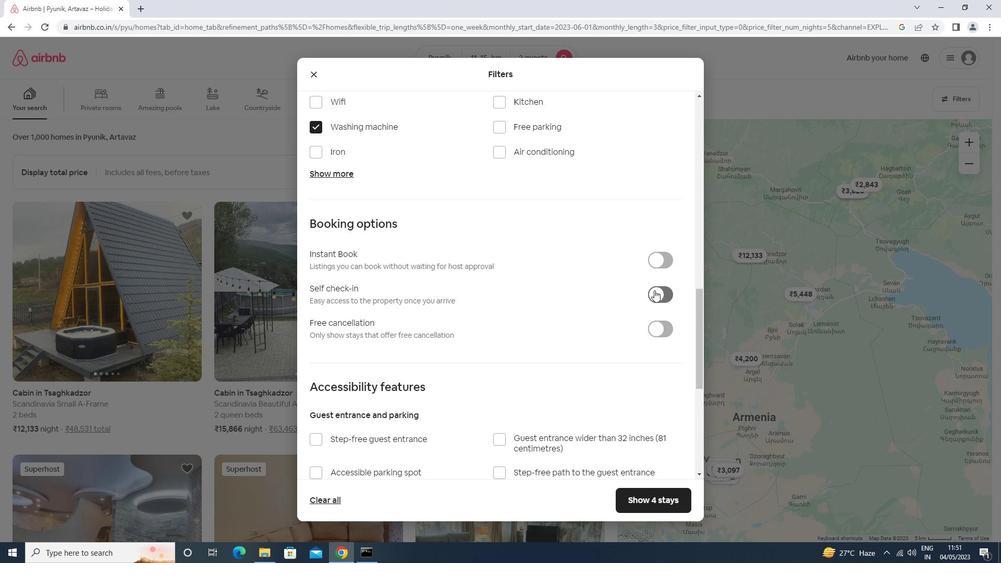
Action: Mouse moved to (491, 426)
Screenshot: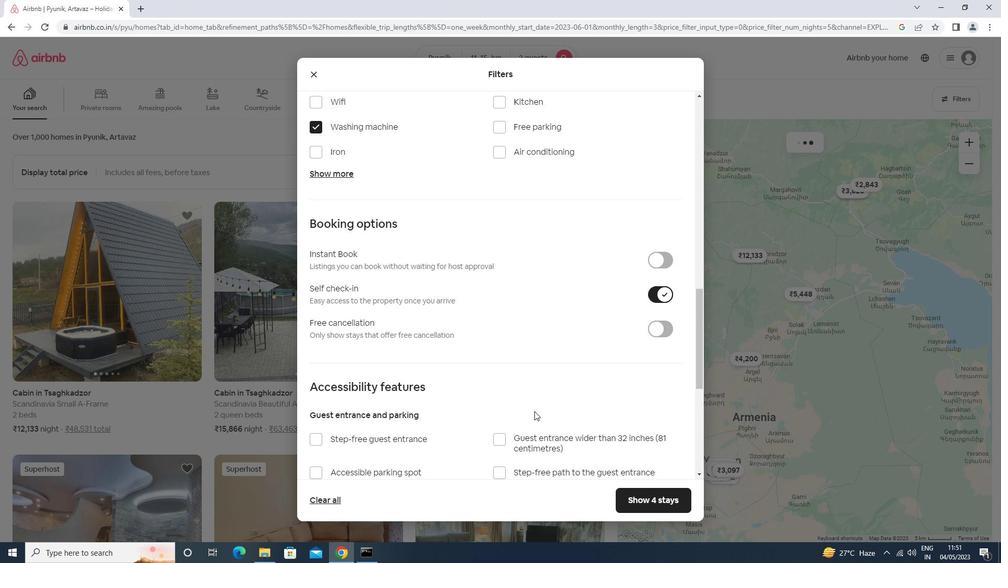 
Action: Mouse scrolled (491, 426) with delta (0, 0)
Screenshot: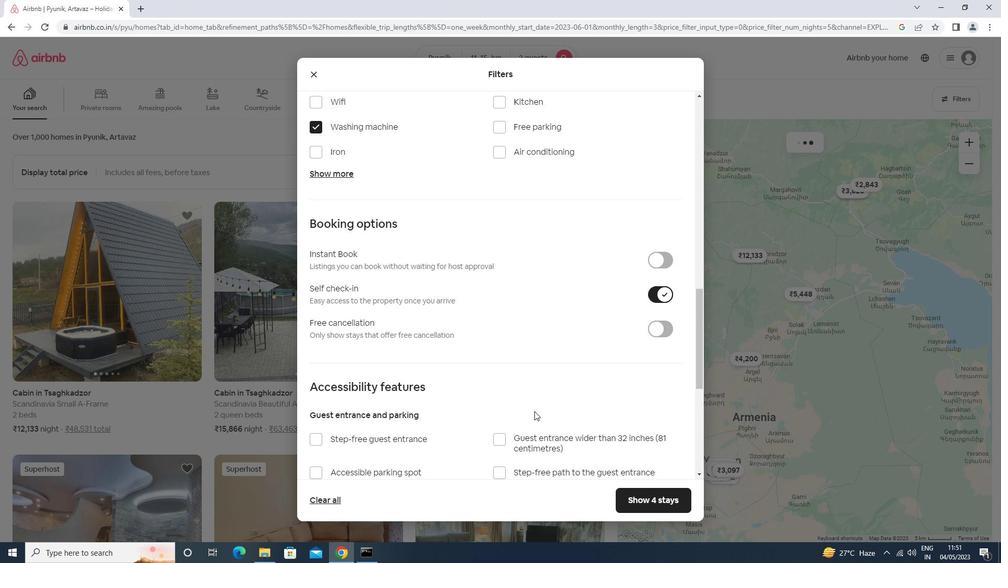 
Action: Mouse moved to (491, 427)
Screenshot: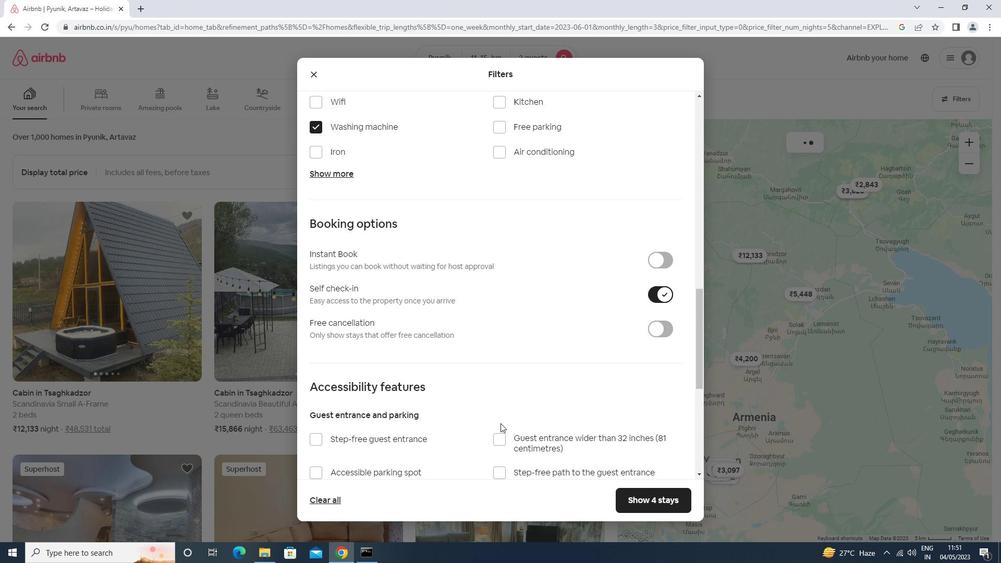 
Action: Mouse scrolled (491, 426) with delta (0, 0)
Screenshot: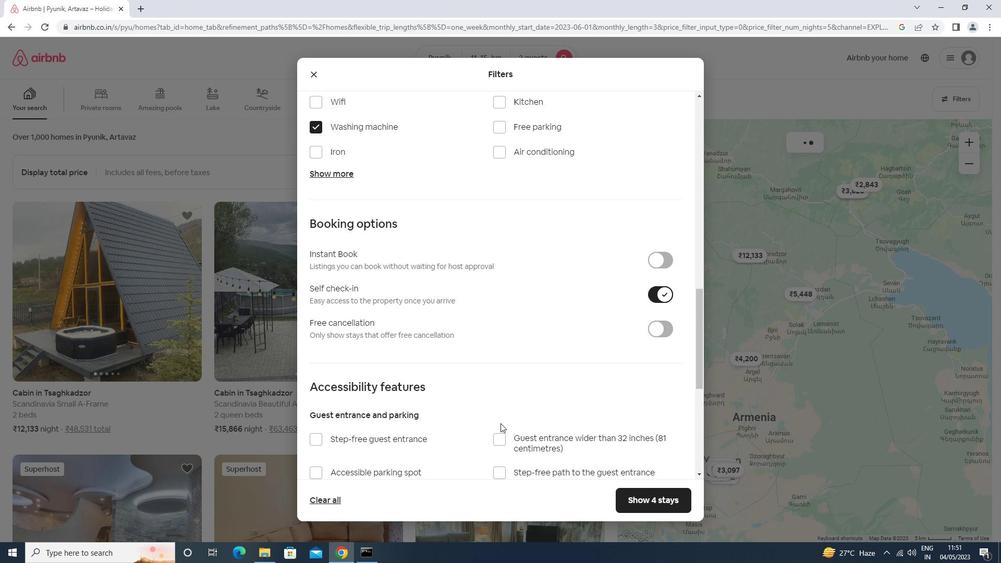 
Action: Mouse moved to (490, 427)
Screenshot: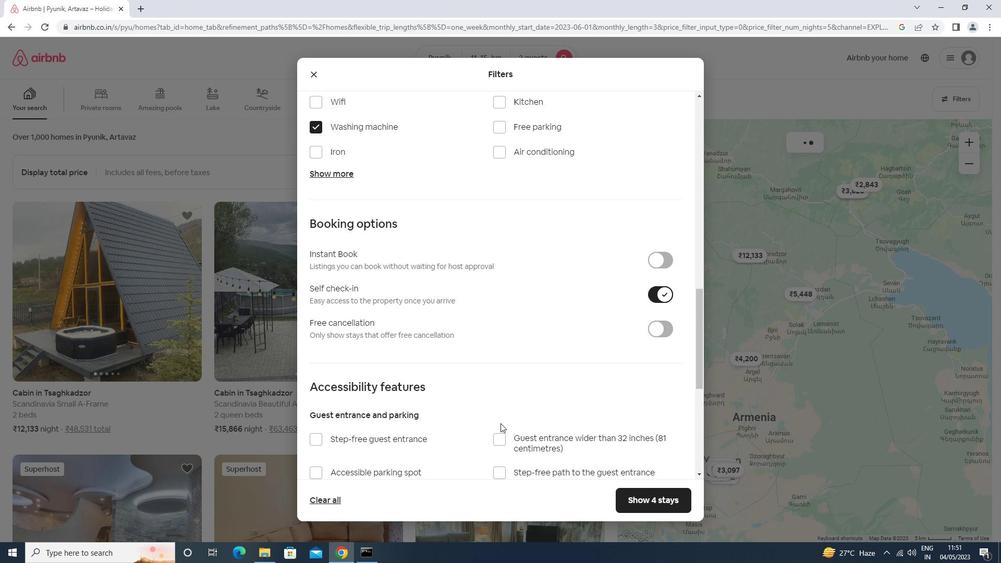 
Action: Mouse scrolled (490, 426) with delta (0, 0)
Screenshot: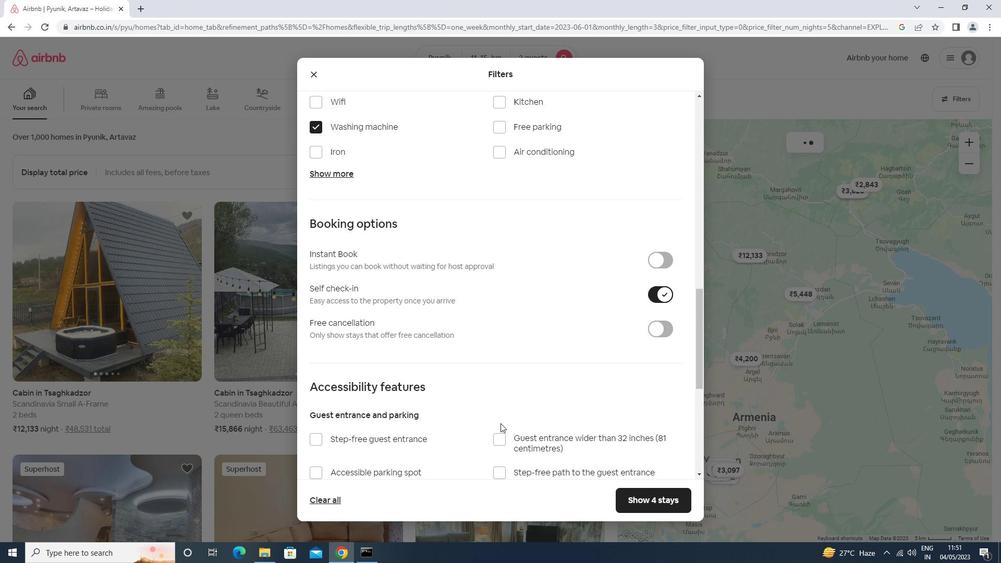 
Action: Mouse moved to (490, 427)
Screenshot: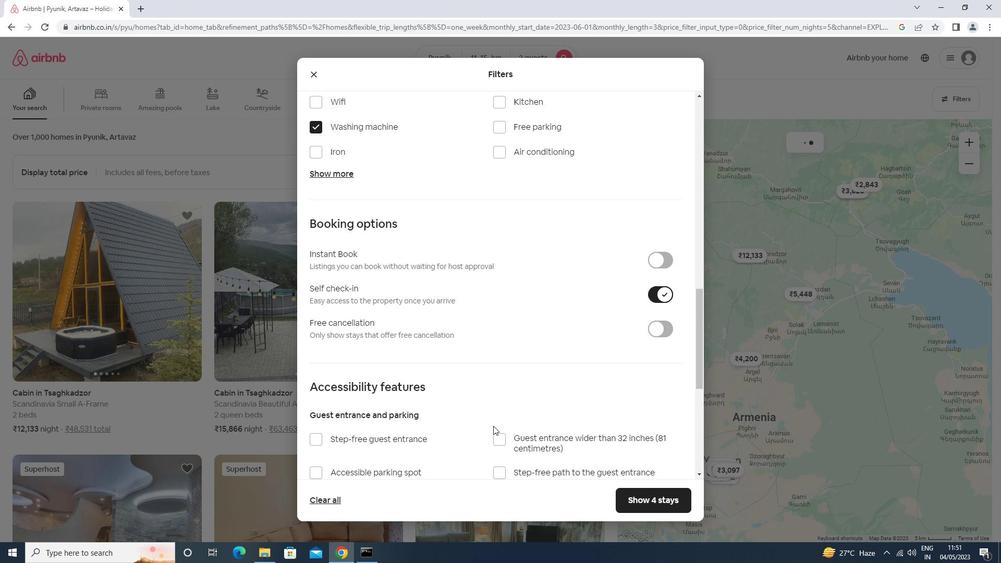
Action: Mouse scrolled (490, 427) with delta (0, 0)
Screenshot: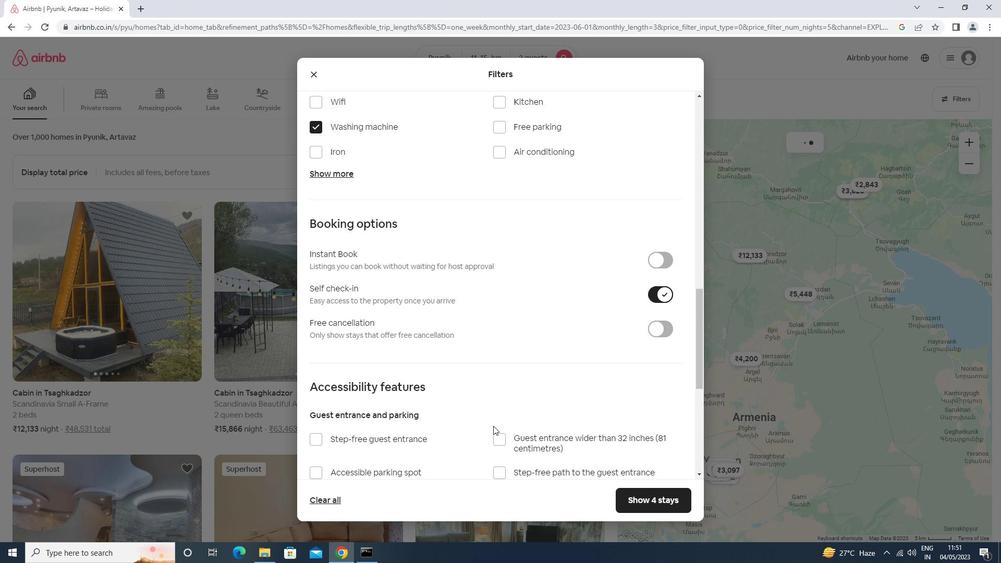 
Action: Mouse moved to (489, 427)
Screenshot: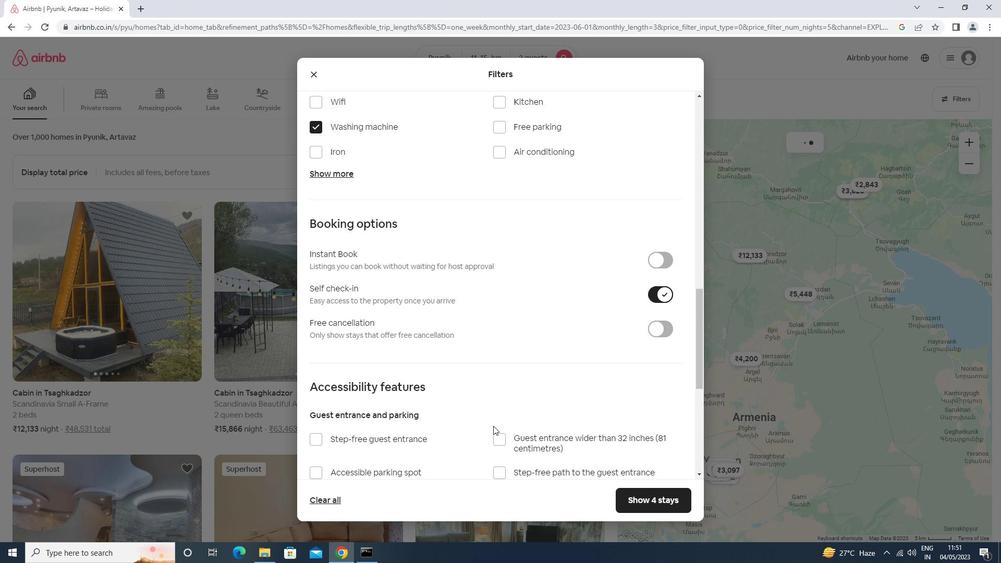 
Action: Mouse scrolled (489, 427) with delta (0, 0)
Screenshot: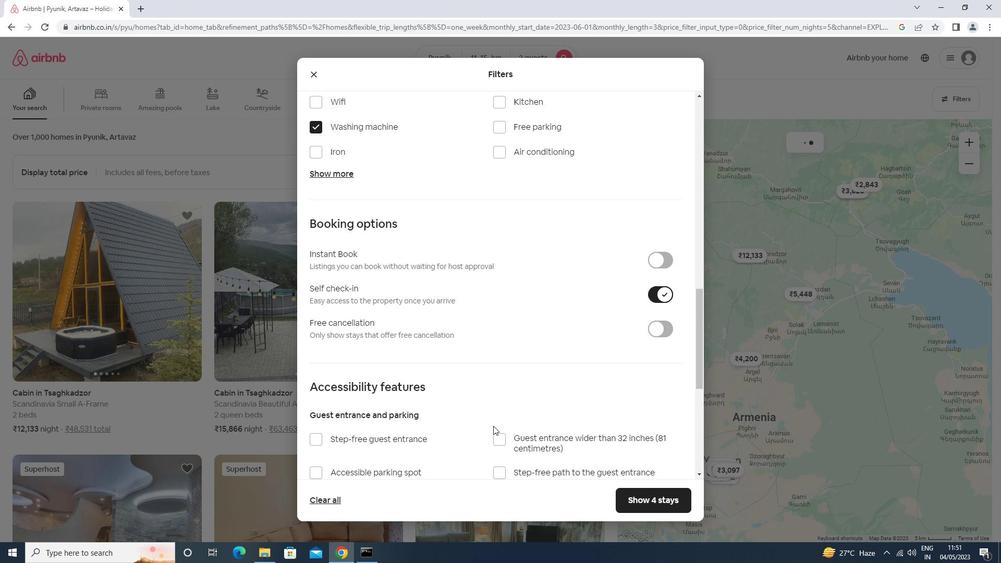 
Action: Mouse moved to (488, 427)
Screenshot: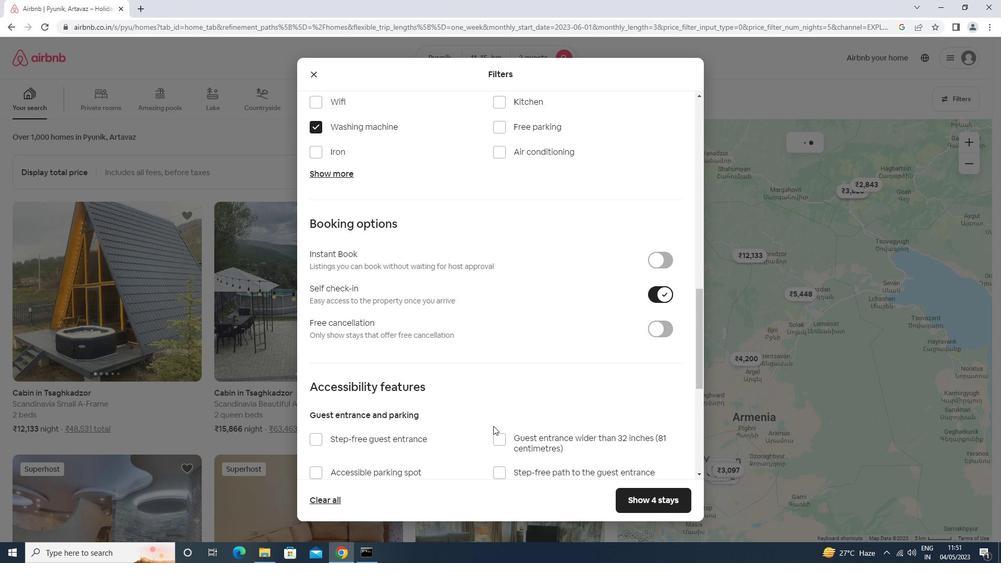 
Action: Mouse scrolled (488, 427) with delta (0, 0)
Screenshot: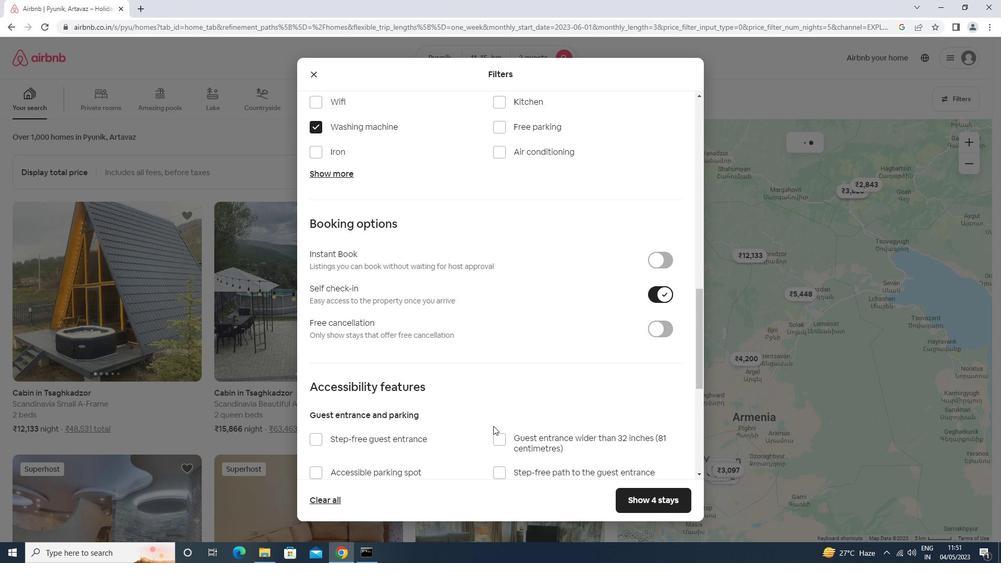
Action: Mouse moved to (342, 409)
Screenshot: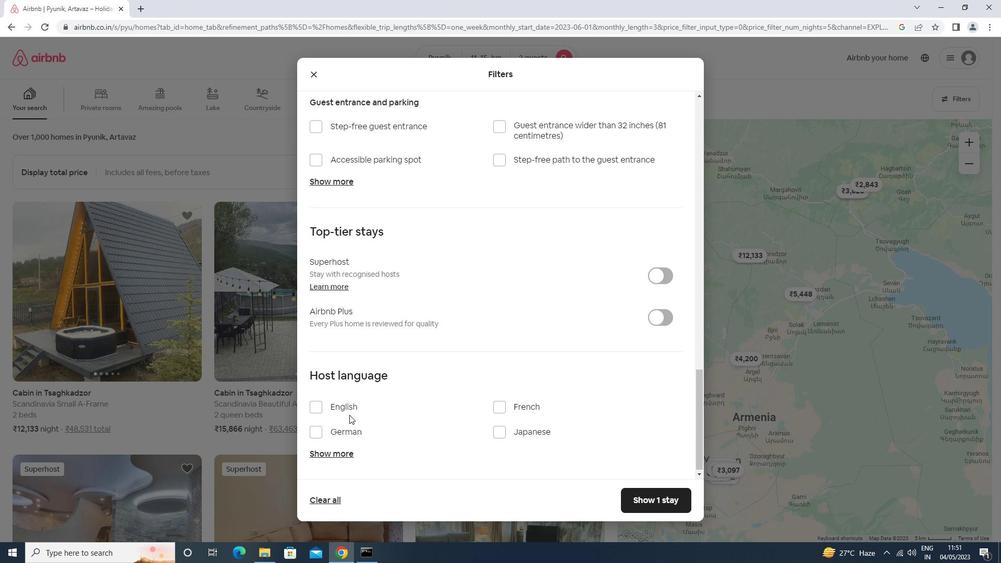 
Action: Mouse pressed left at (342, 409)
Screenshot: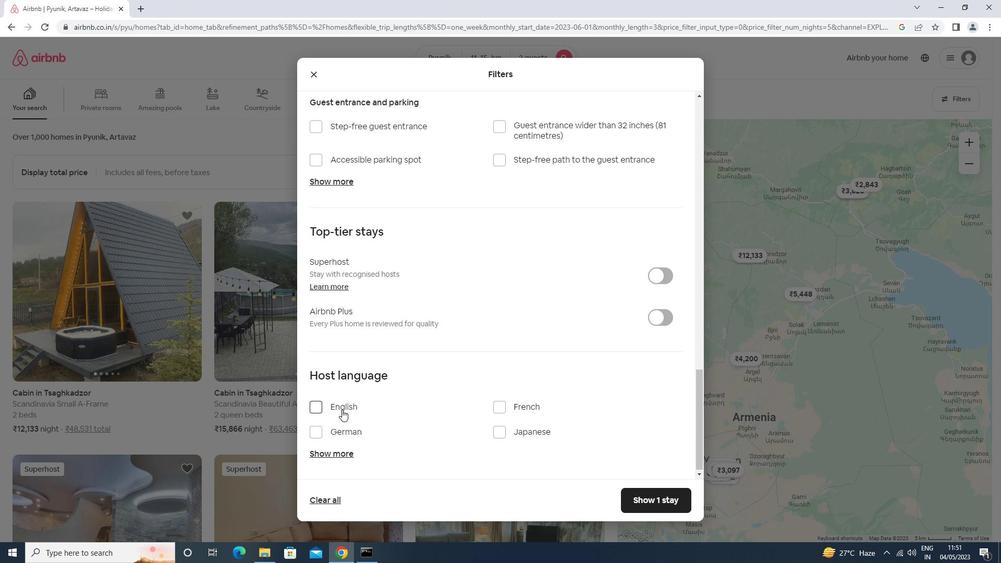 
Action: Mouse moved to (653, 502)
Screenshot: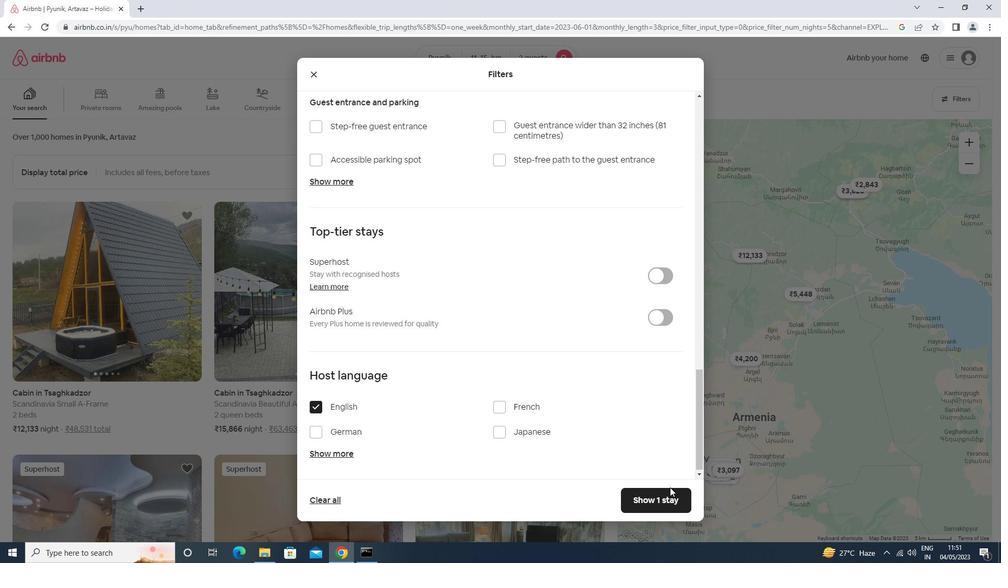 
Action: Mouse pressed left at (653, 502)
Screenshot: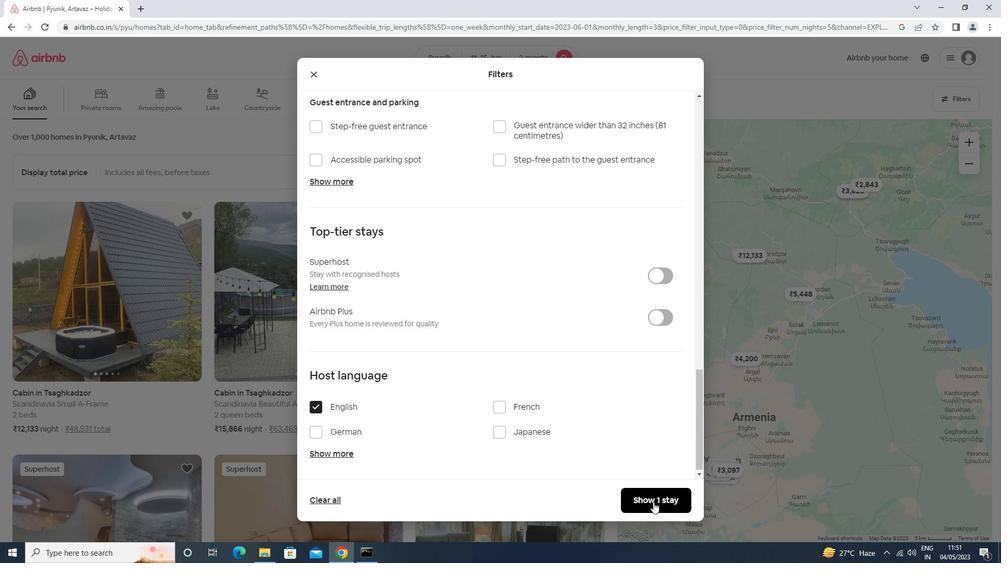 
